 Task: Search one way flight ticket for 5 adults, 2 children, 1 infant in seat and 1 infant on lap in economy from Eau Claire: Chippewa Valley Regional Airport to Laramie: Laramie Regional Airport on 5-3-2023. Choice of flights is Frontier. Number of bags: 2 checked bags. Price is upto 40000. Outbound departure time preference is 19:30. Flight should be less emission only.
Action: Mouse moved to (353, 297)
Screenshot: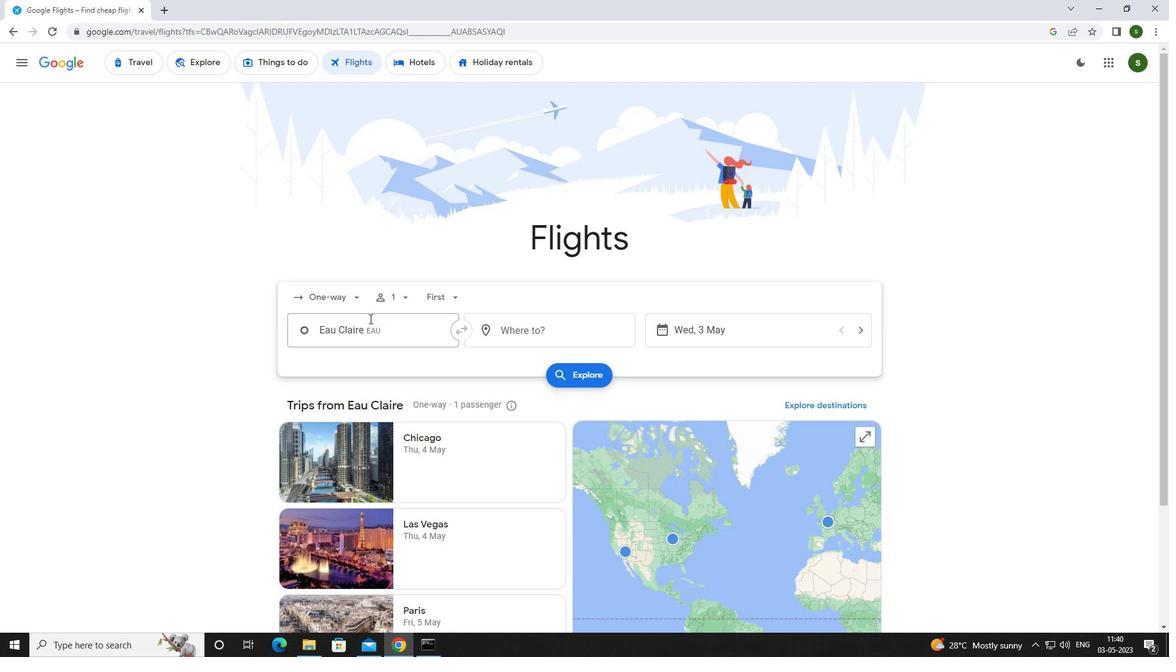 
Action: Mouse pressed left at (353, 297)
Screenshot: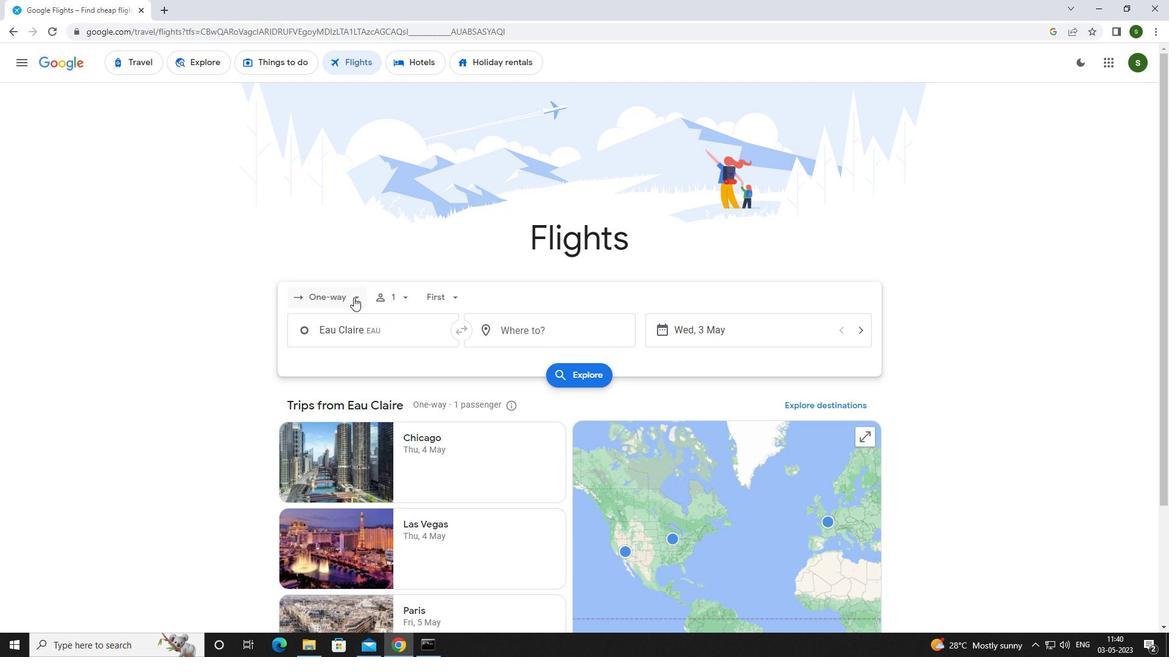 
Action: Mouse moved to (356, 350)
Screenshot: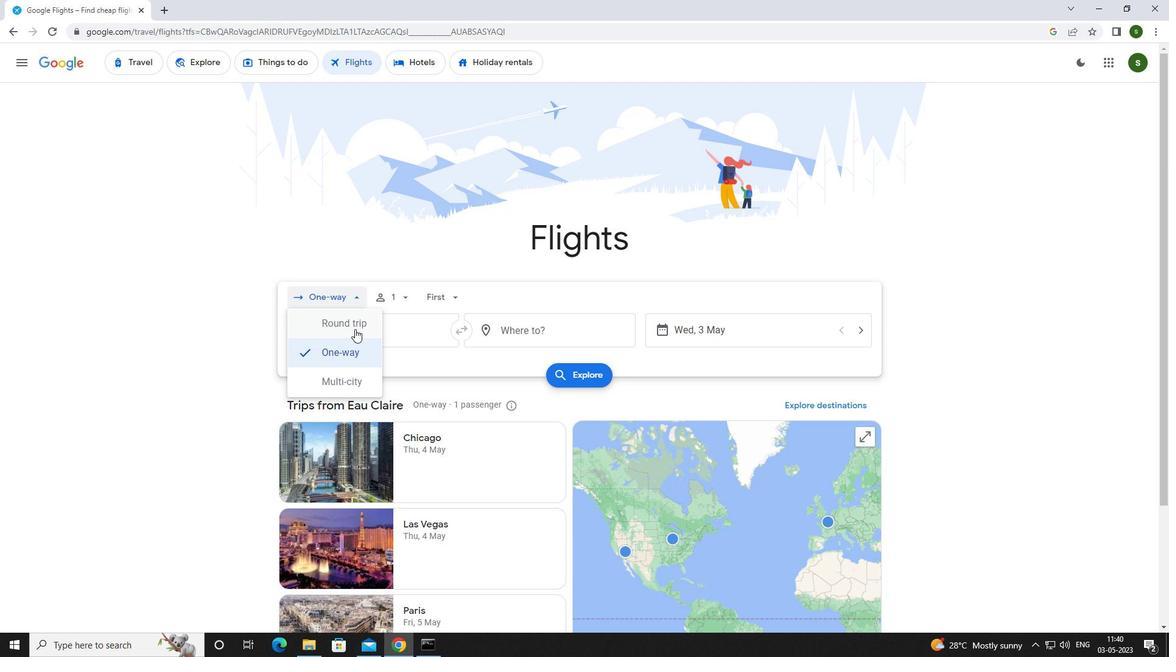 
Action: Mouse pressed left at (356, 350)
Screenshot: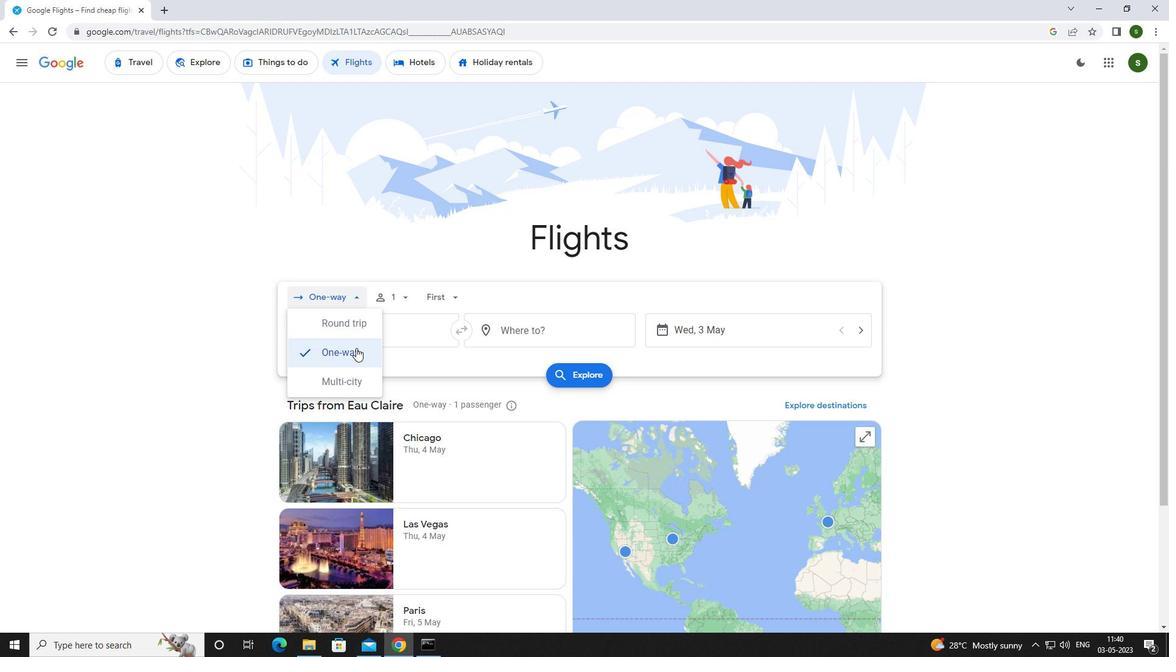 
Action: Mouse moved to (397, 297)
Screenshot: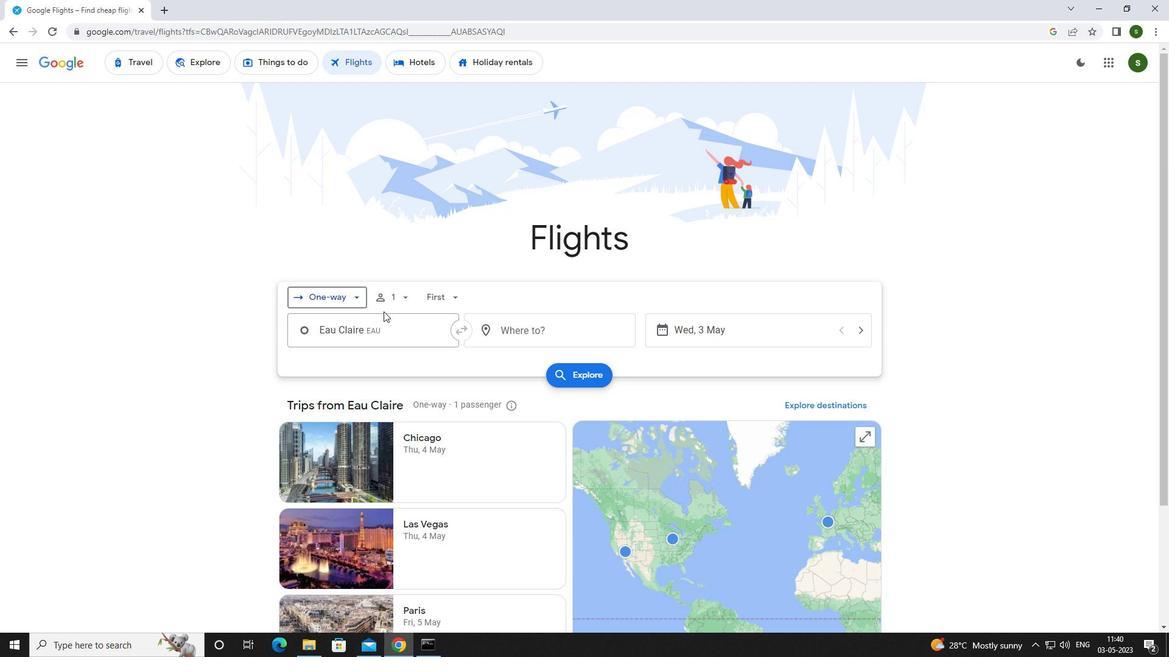 
Action: Mouse pressed left at (397, 297)
Screenshot: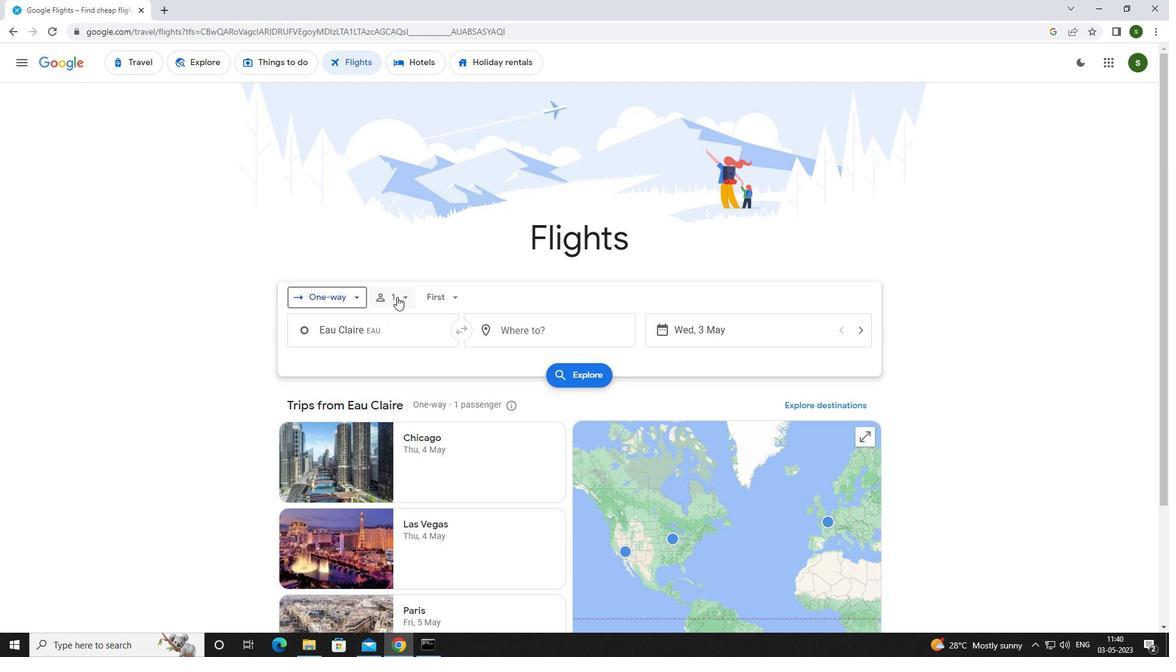 
Action: Mouse moved to (497, 327)
Screenshot: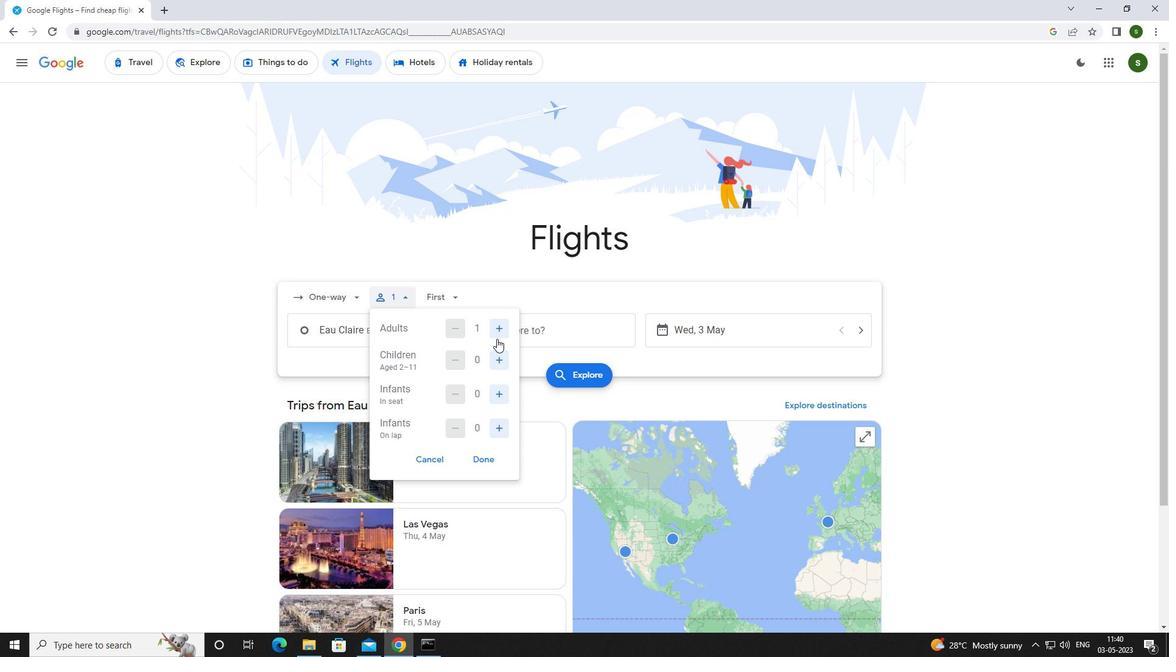 
Action: Mouse pressed left at (497, 327)
Screenshot: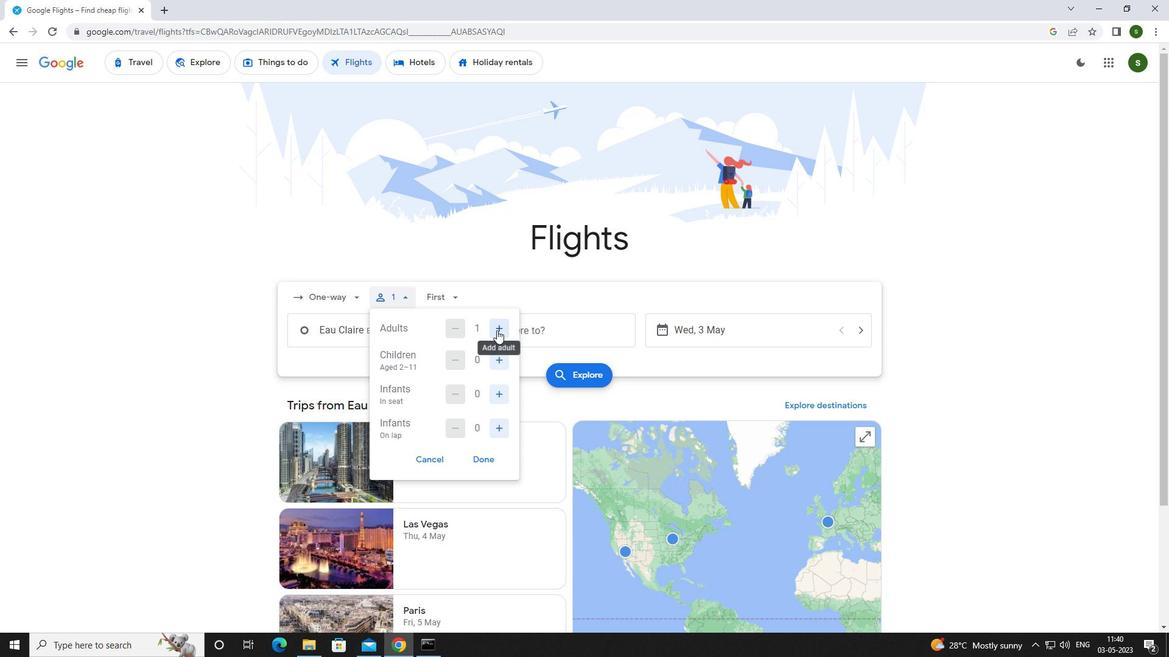 
Action: Mouse pressed left at (497, 327)
Screenshot: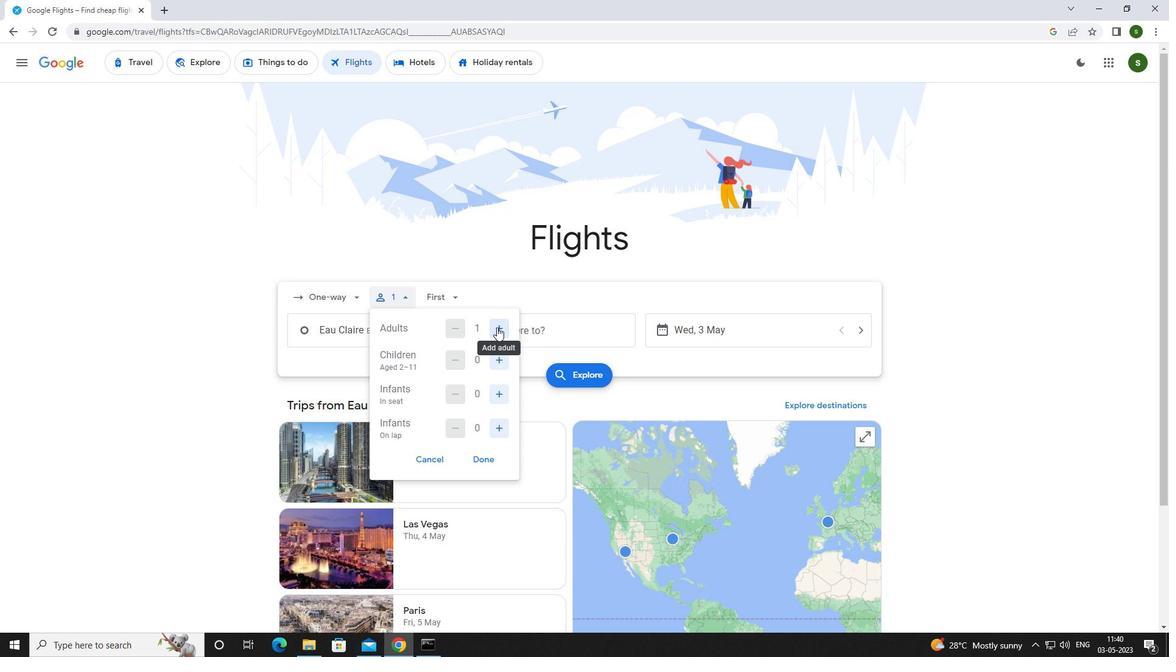 
Action: Mouse pressed left at (497, 327)
Screenshot: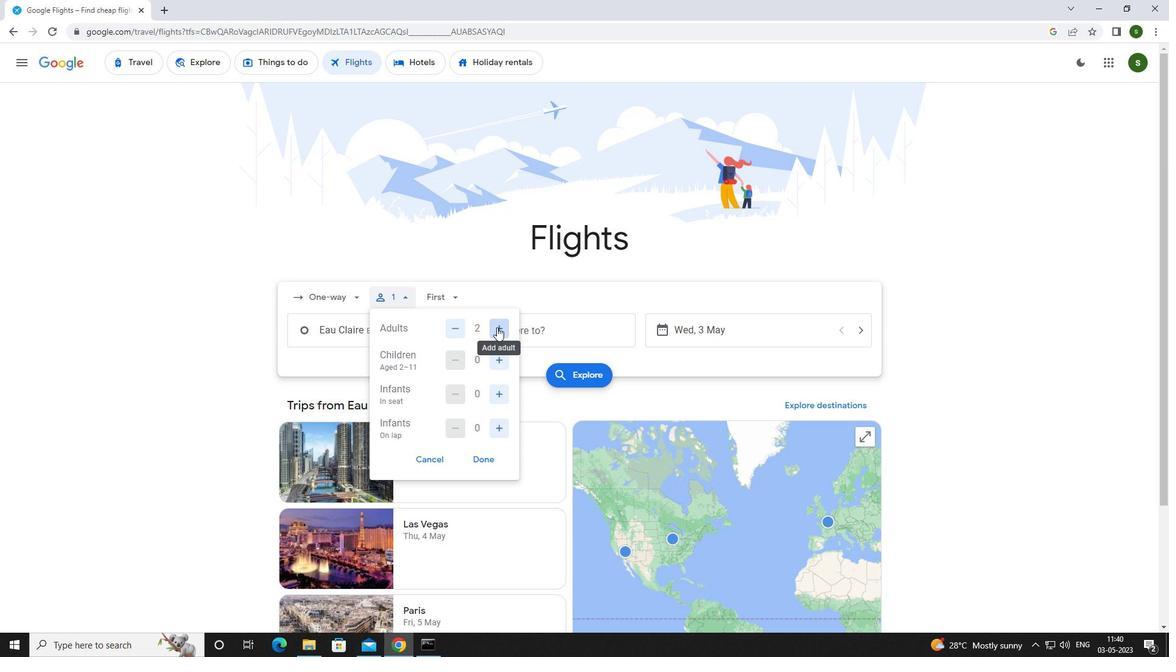 
Action: Mouse pressed left at (497, 327)
Screenshot: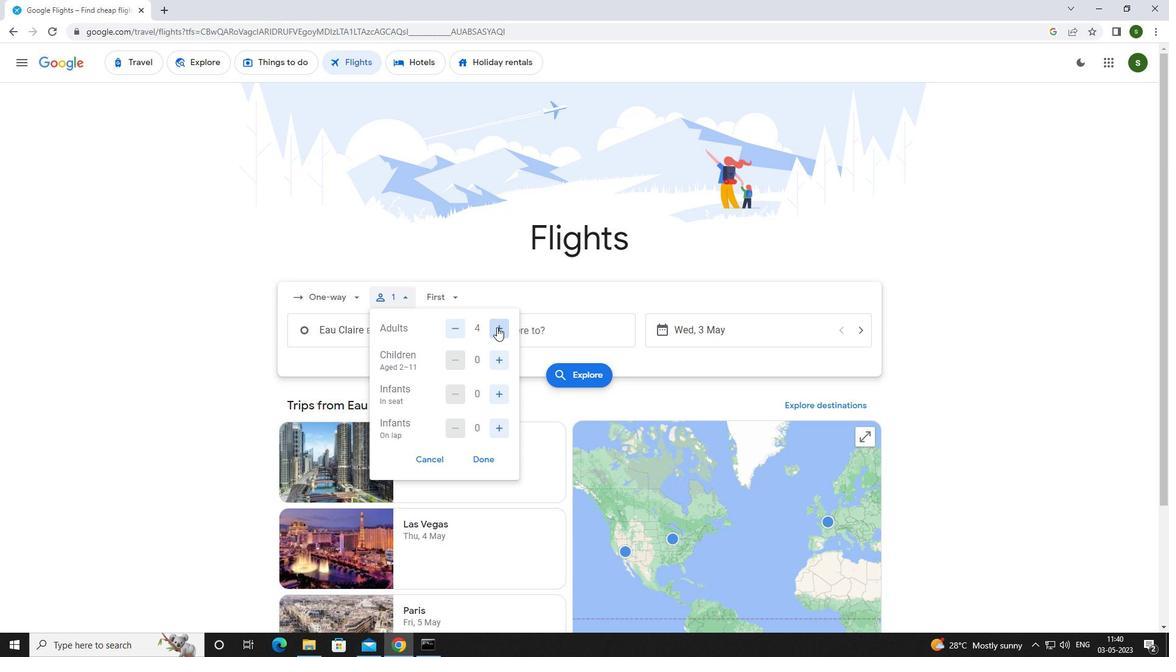 
Action: Mouse moved to (495, 352)
Screenshot: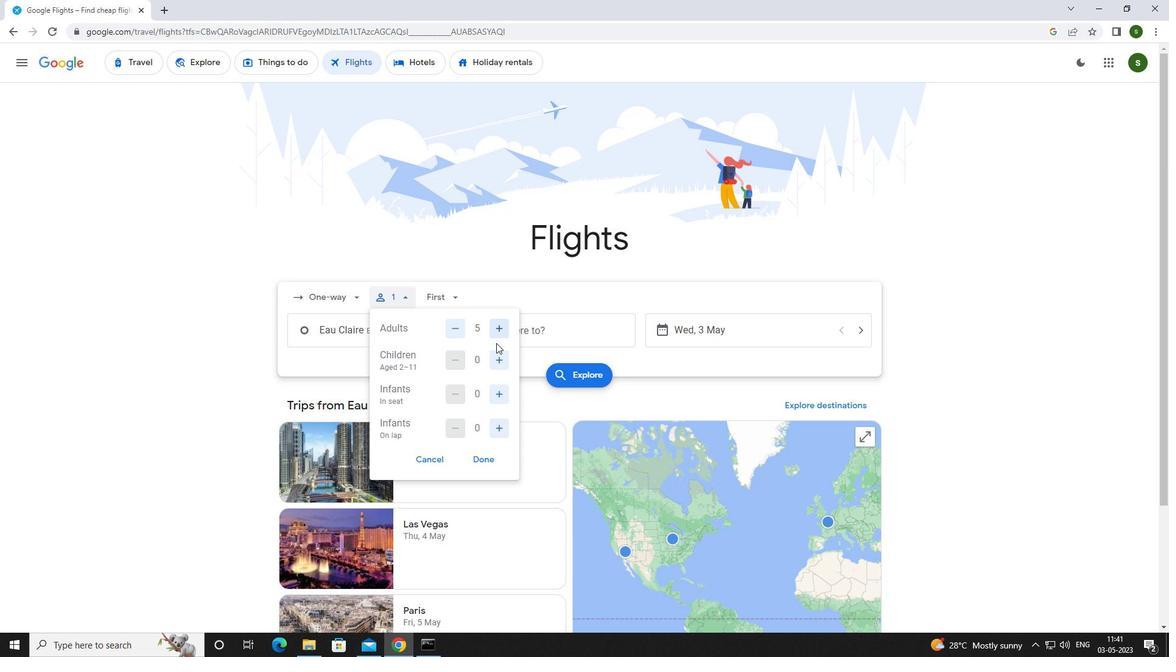 
Action: Mouse pressed left at (495, 352)
Screenshot: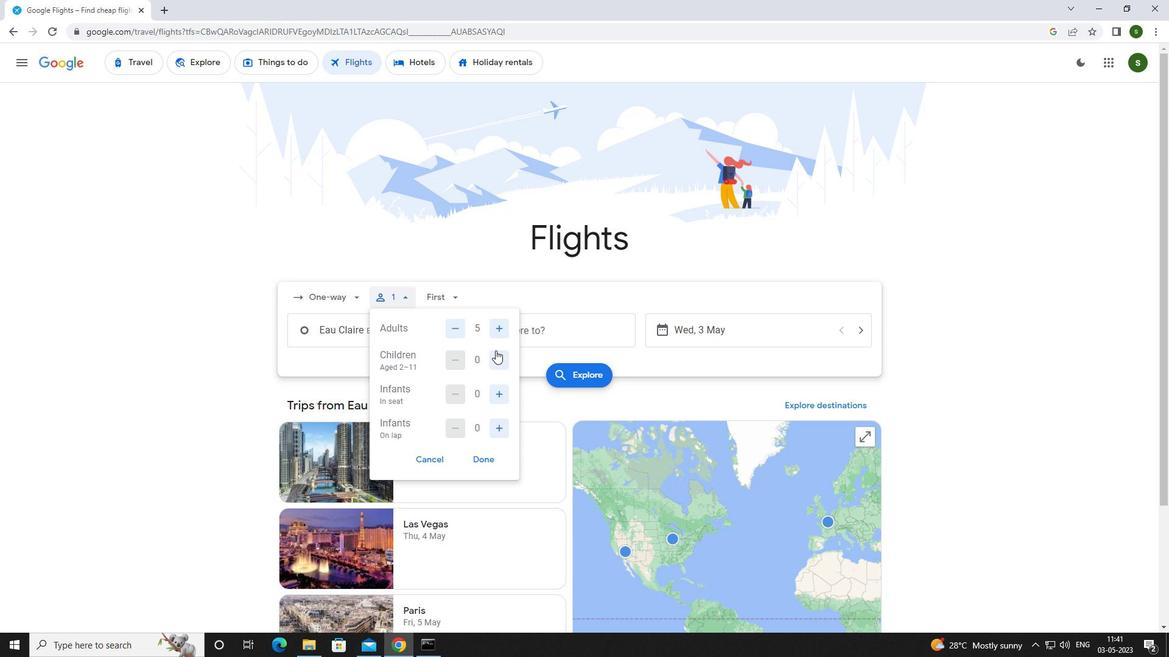 
Action: Mouse pressed left at (495, 352)
Screenshot: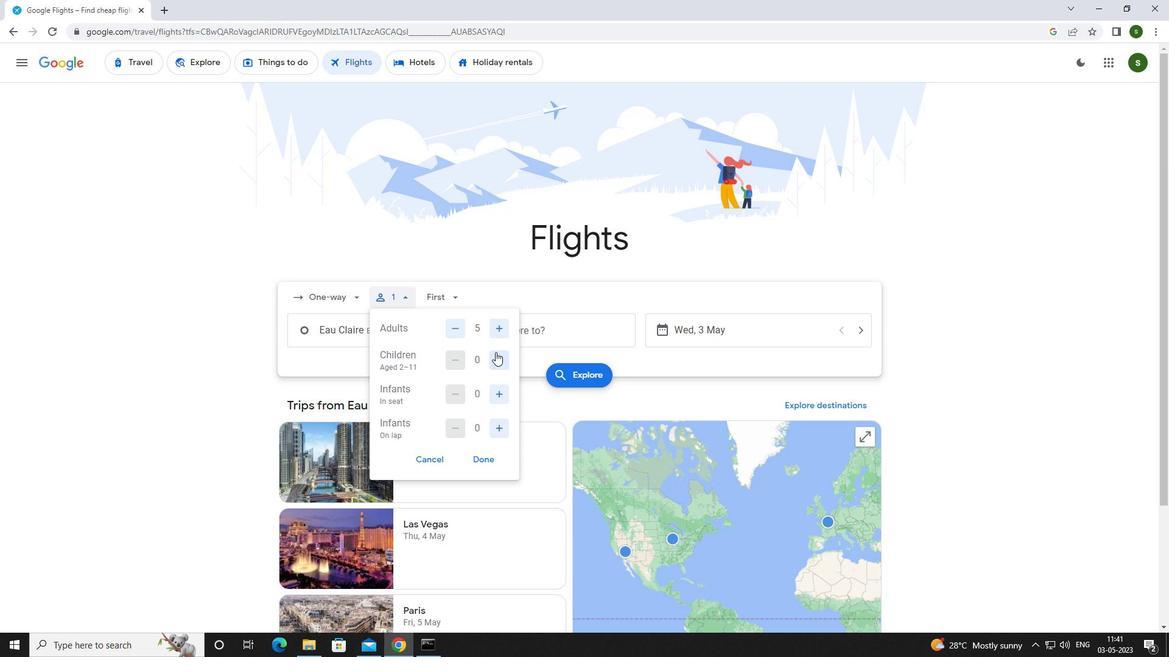 
Action: Mouse moved to (499, 388)
Screenshot: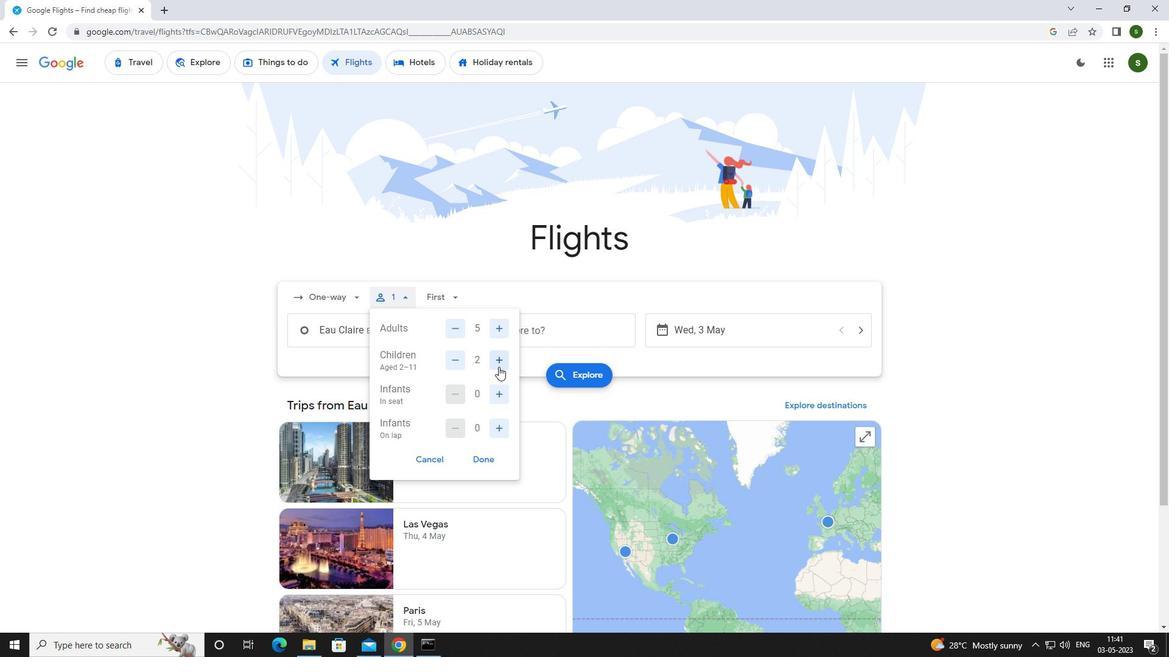 
Action: Mouse pressed left at (499, 388)
Screenshot: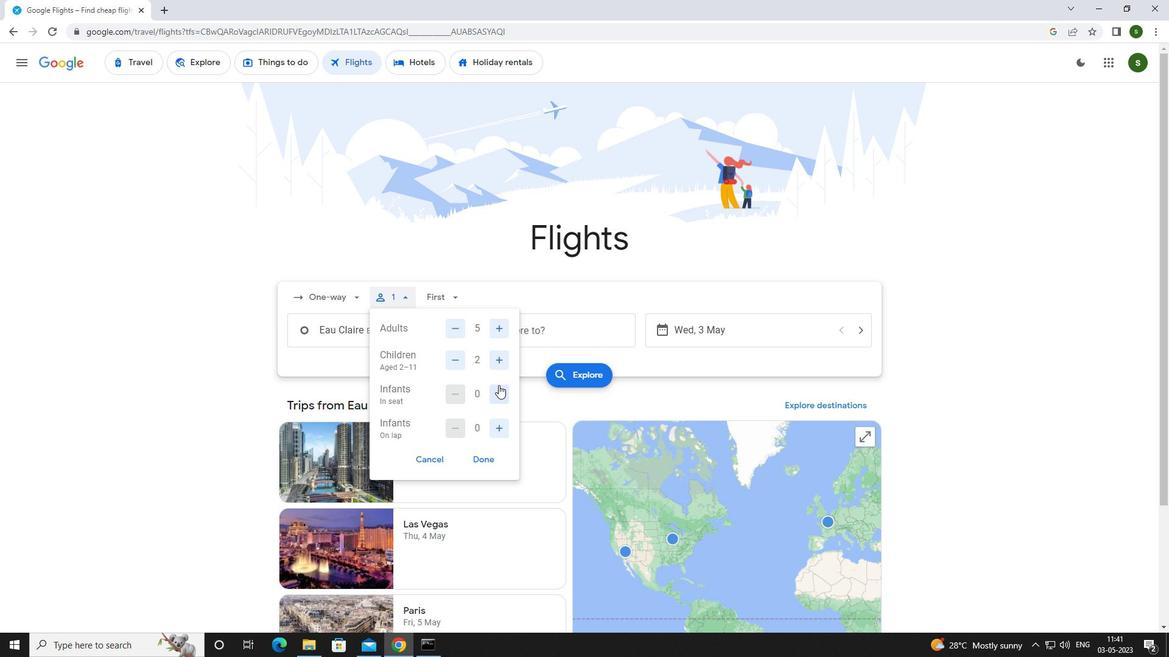 
Action: Mouse moved to (497, 427)
Screenshot: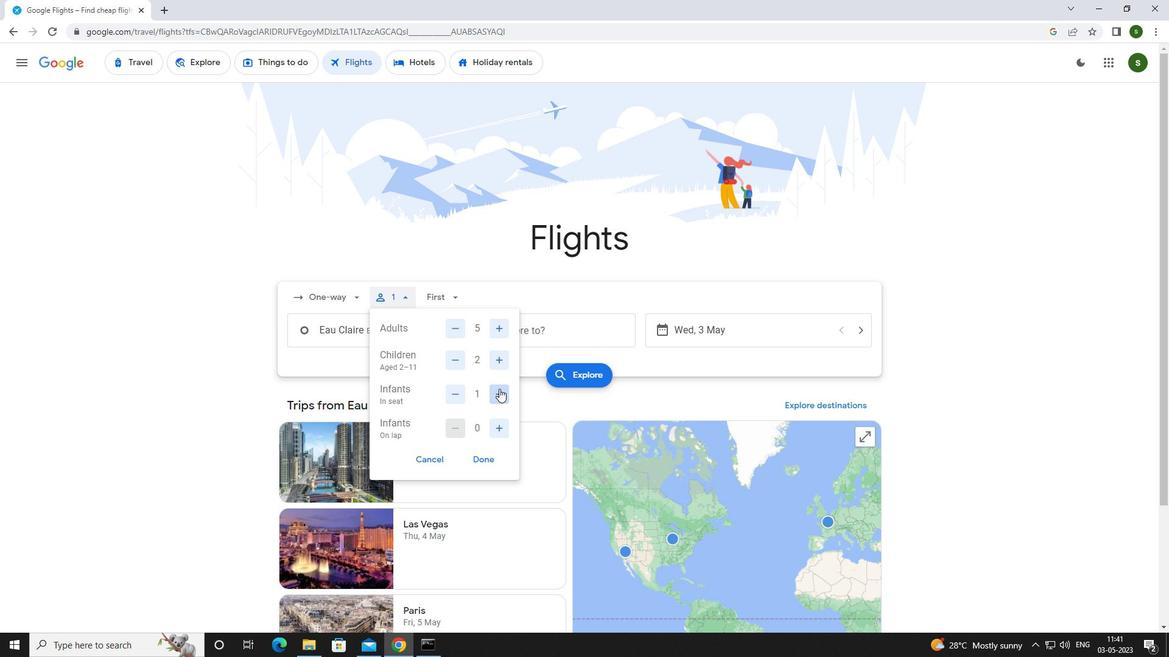 
Action: Mouse pressed left at (497, 427)
Screenshot: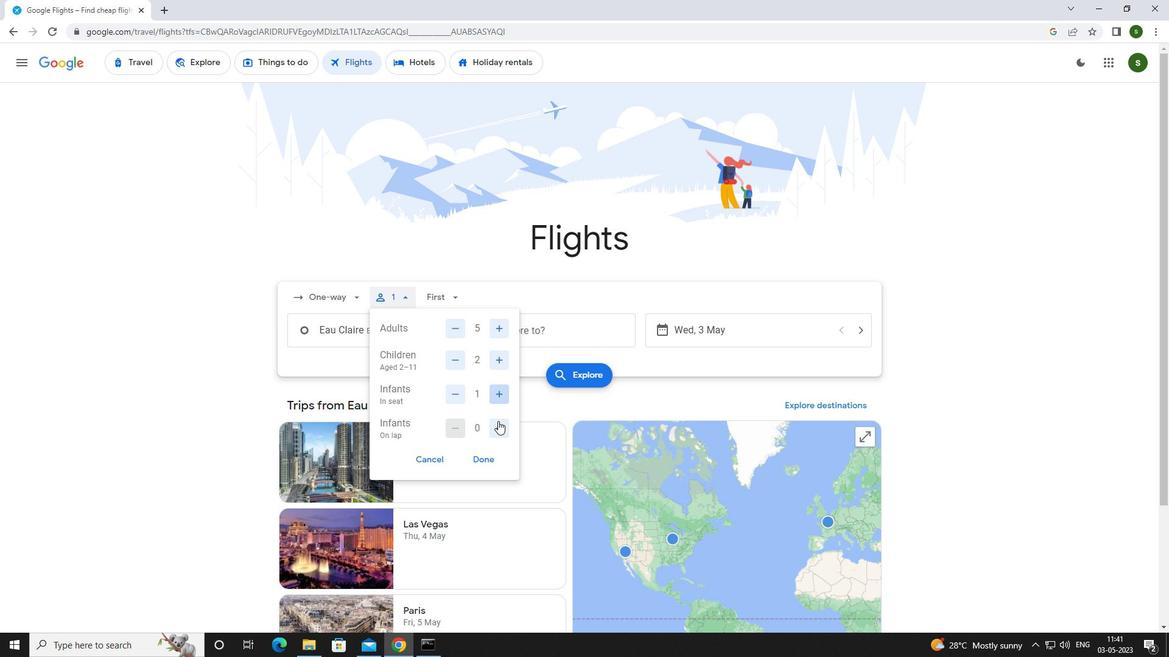 
Action: Mouse moved to (454, 298)
Screenshot: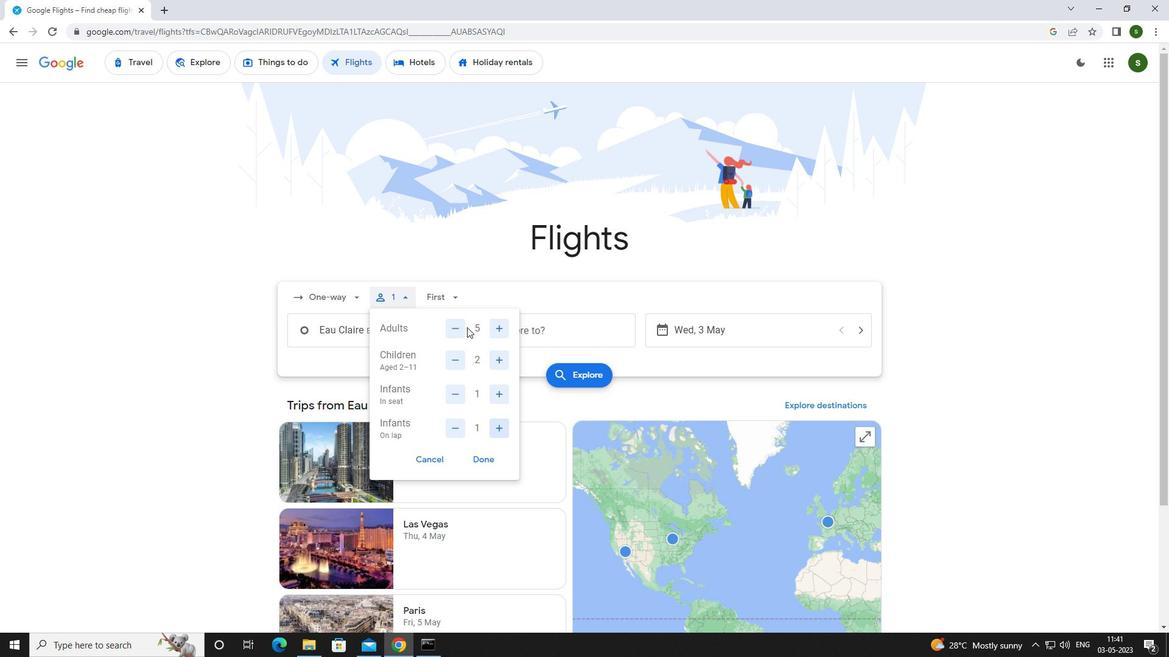 
Action: Mouse pressed left at (454, 298)
Screenshot: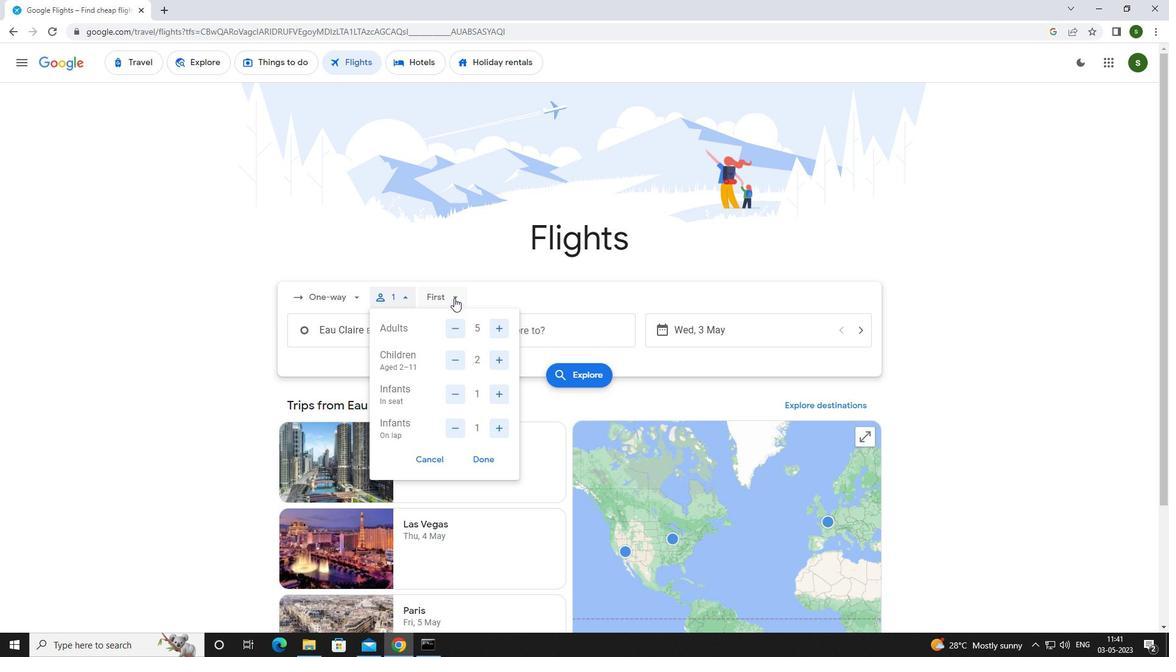 
Action: Mouse moved to (464, 335)
Screenshot: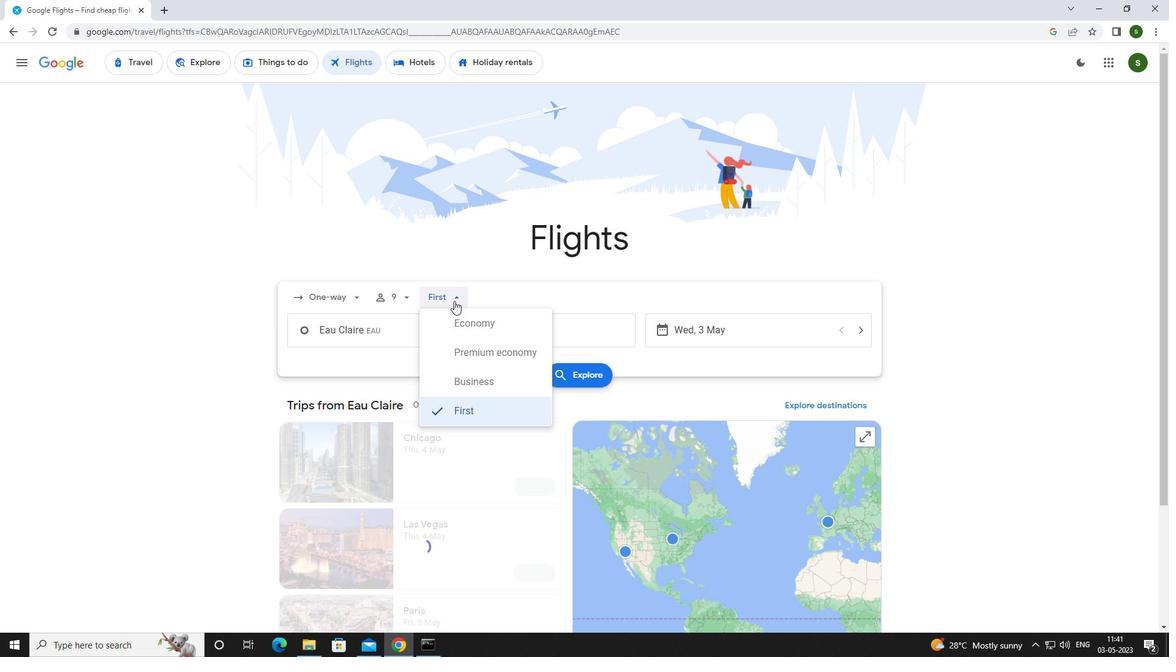
Action: Mouse pressed left at (464, 335)
Screenshot: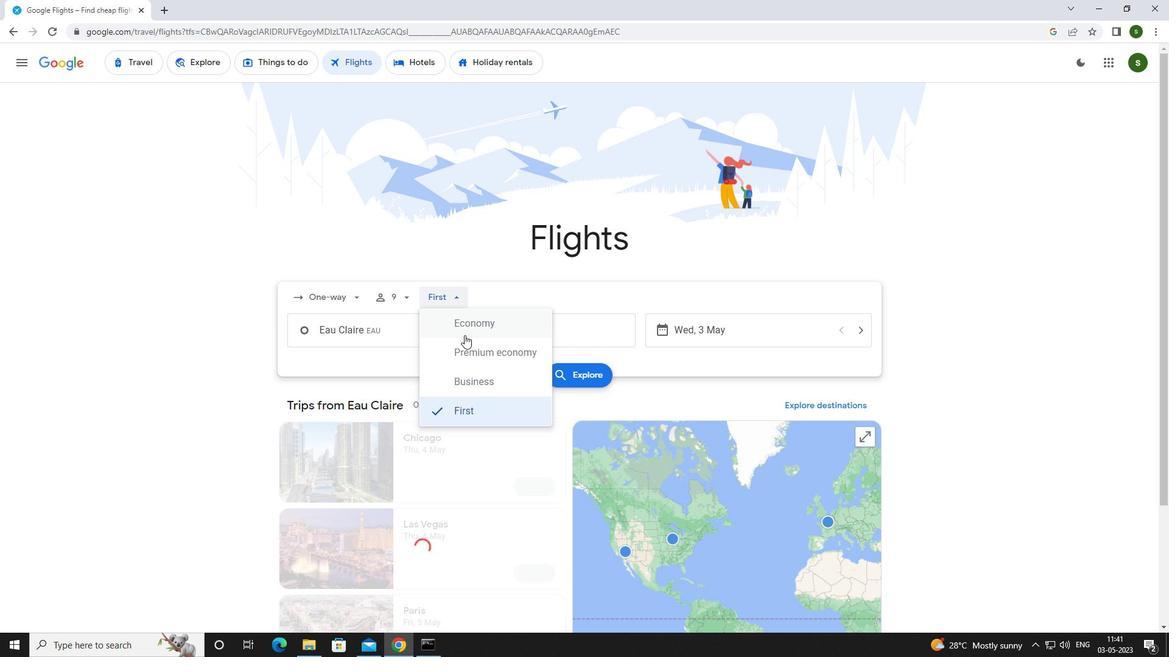 
Action: Mouse moved to (399, 333)
Screenshot: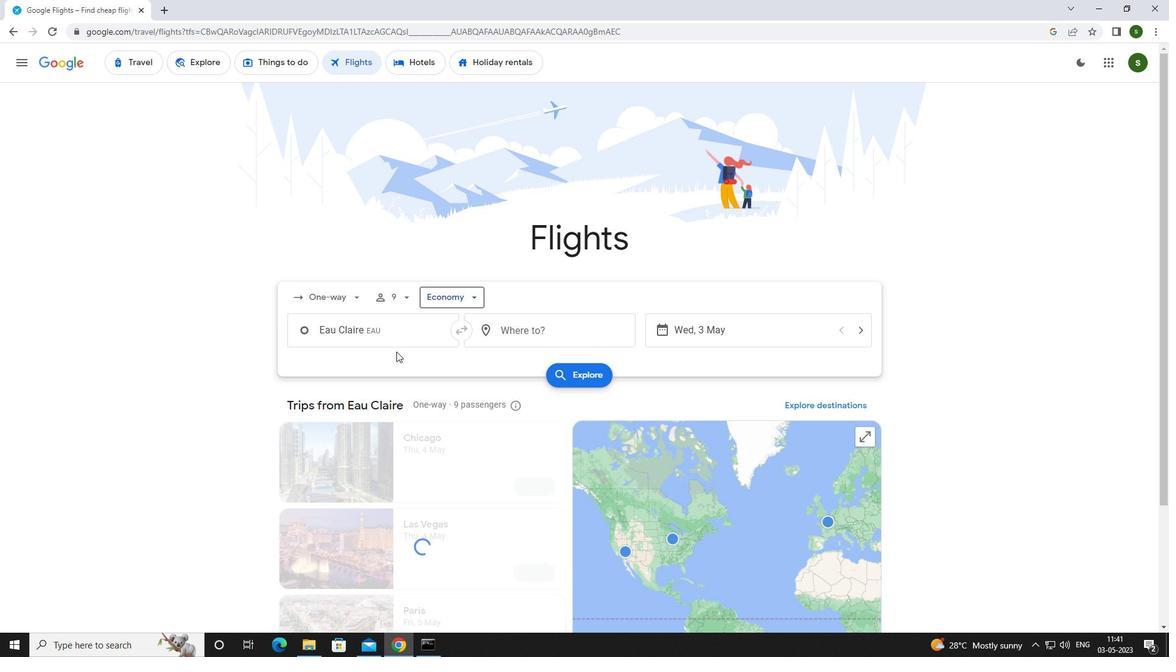 
Action: Mouse pressed left at (399, 333)
Screenshot: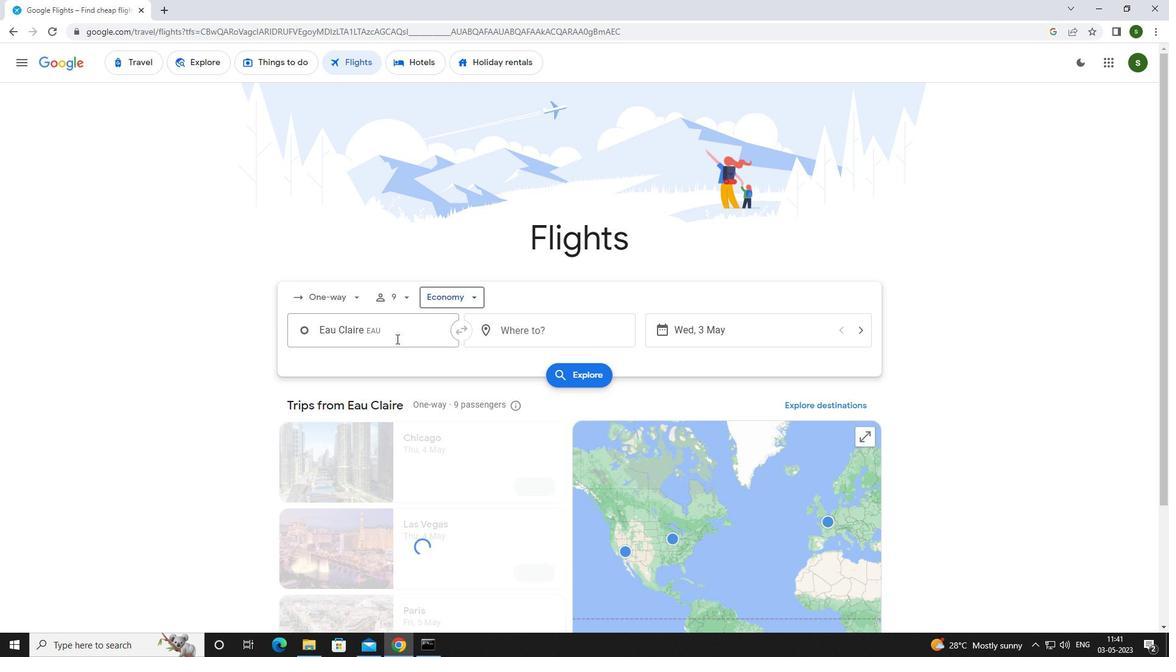 
Action: Key pressed <Key.caps_lock>c<Key.caps_lock>hippewa<Key.space>
Screenshot: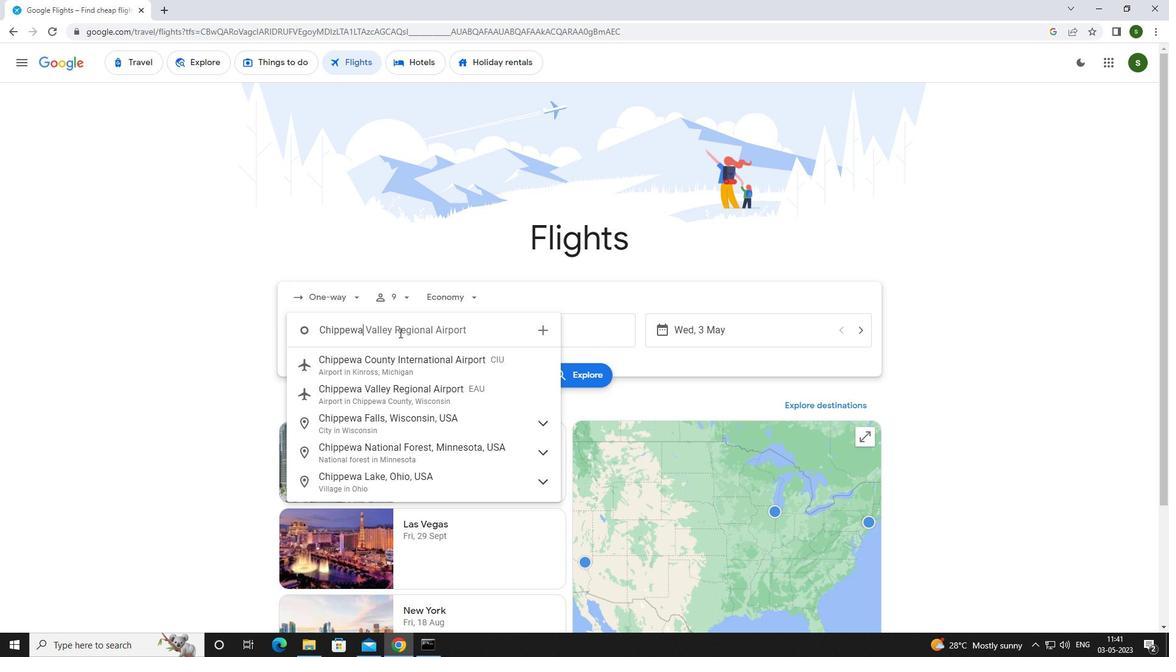 
Action: Mouse moved to (414, 393)
Screenshot: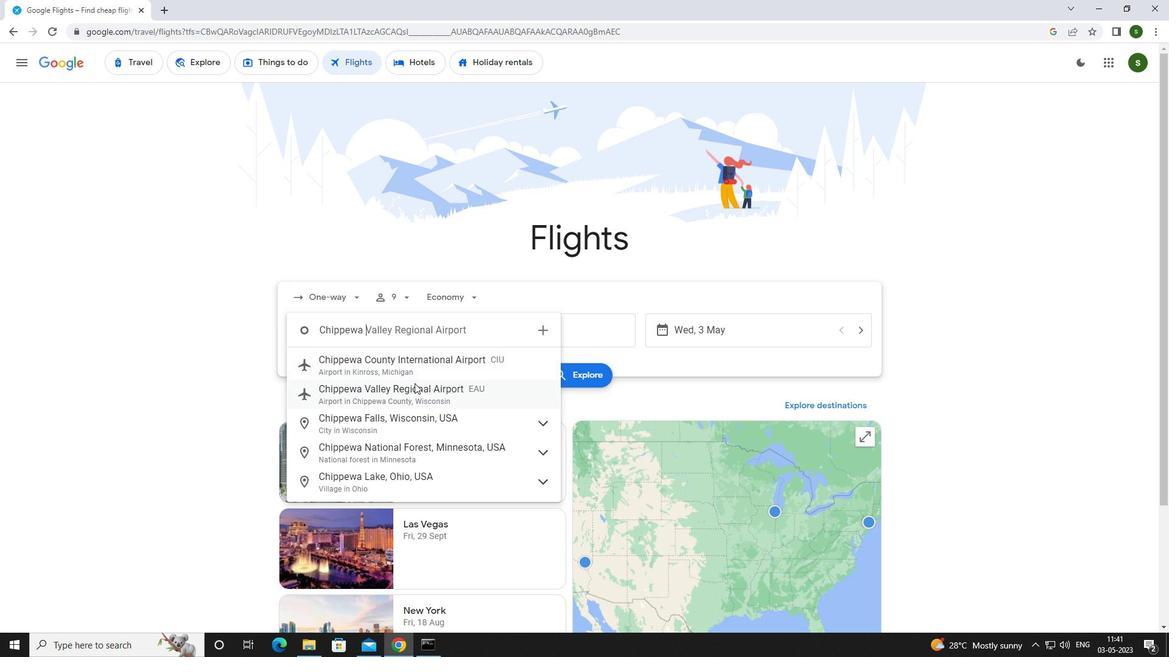 
Action: Mouse pressed left at (414, 393)
Screenshot: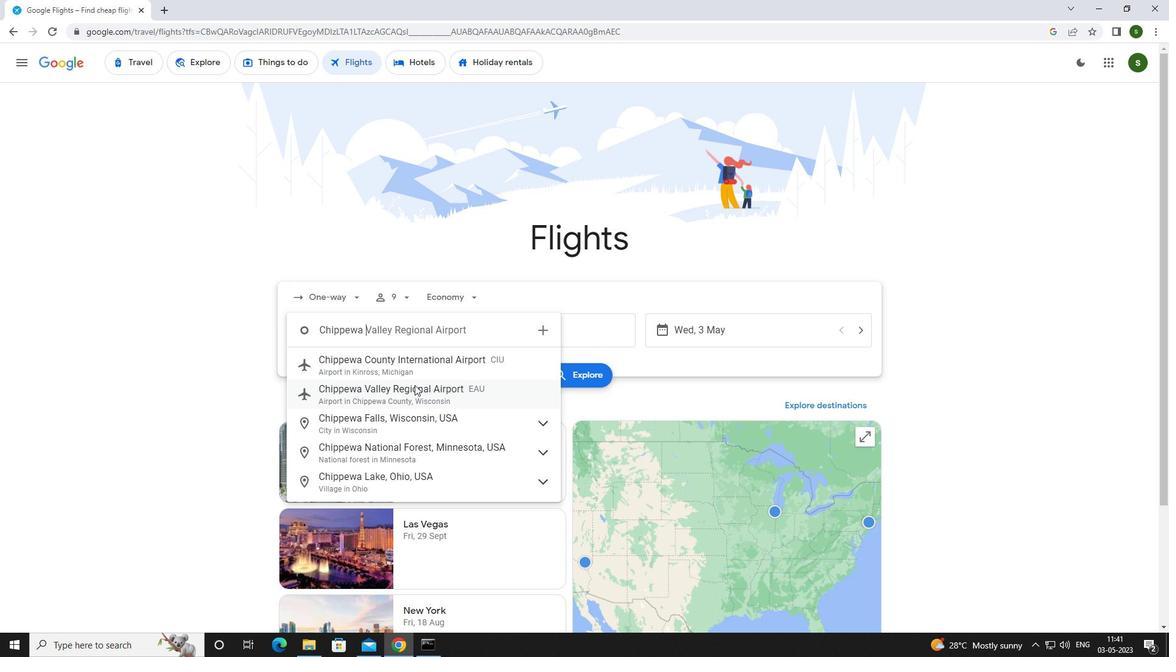 
Action: Mouse moved to (541, 337)
Screenshot: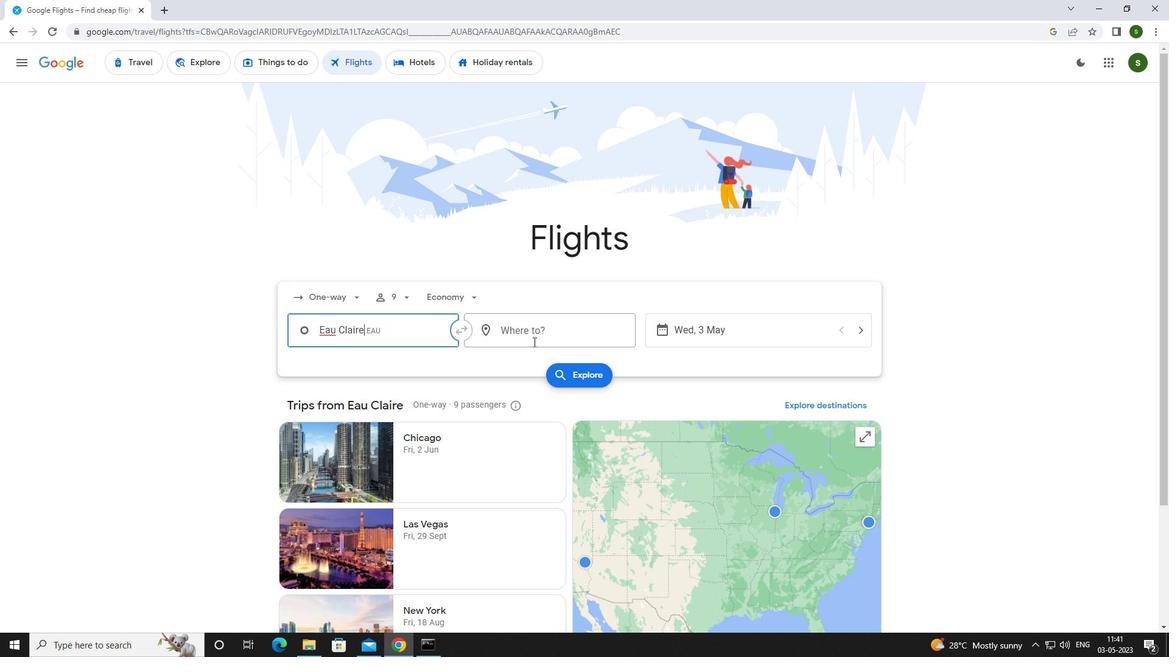 
Action: Mouse pressed left at (541, 337)
Screenshot: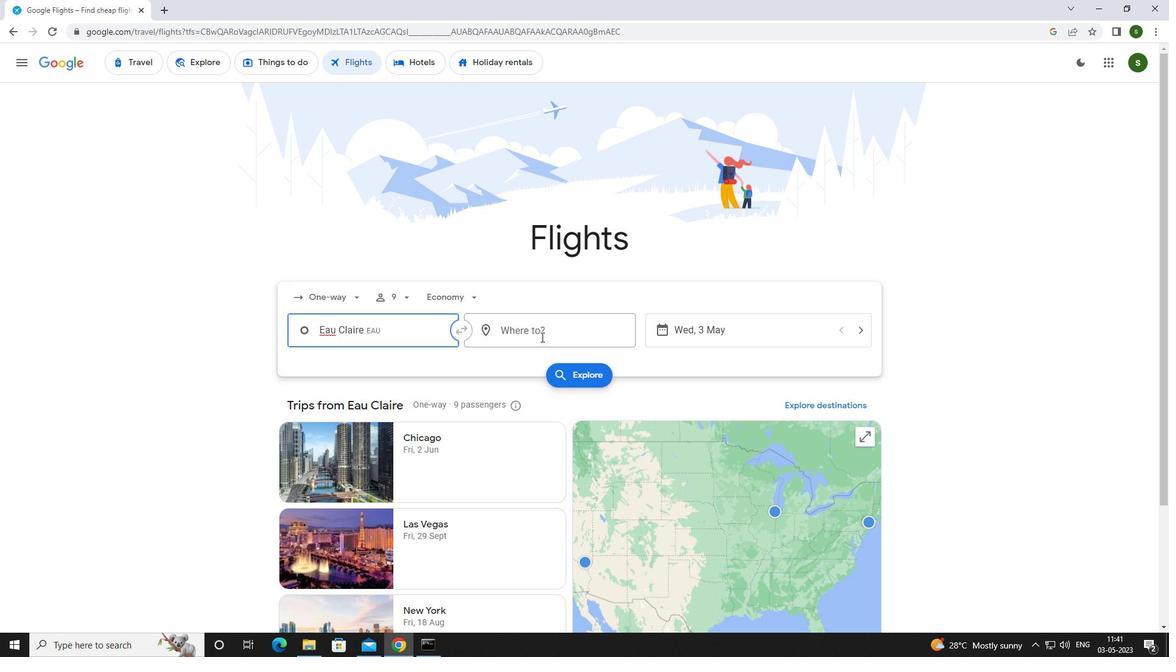 
Action: Key pressed <Key.caps_lock>l<Key.caps_lock>aramie
Screenshot: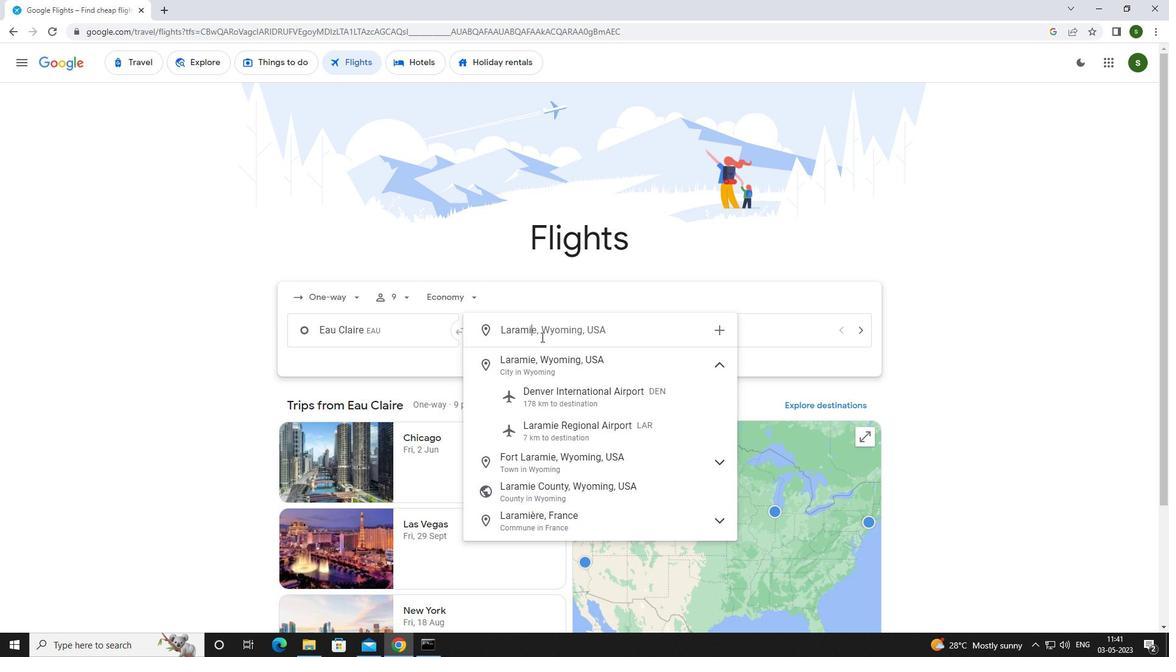 
Action: Mouse moved to (573, 434)
Screenshot: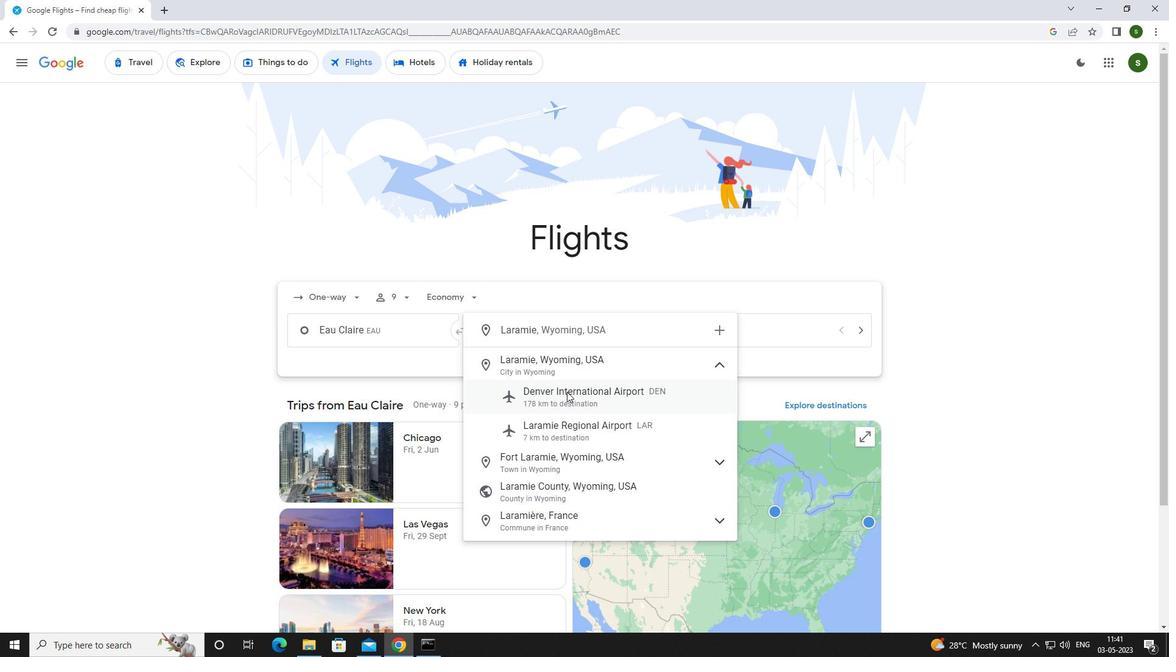 
Action: Mouse pressed left at (573, 434)
Screenshot: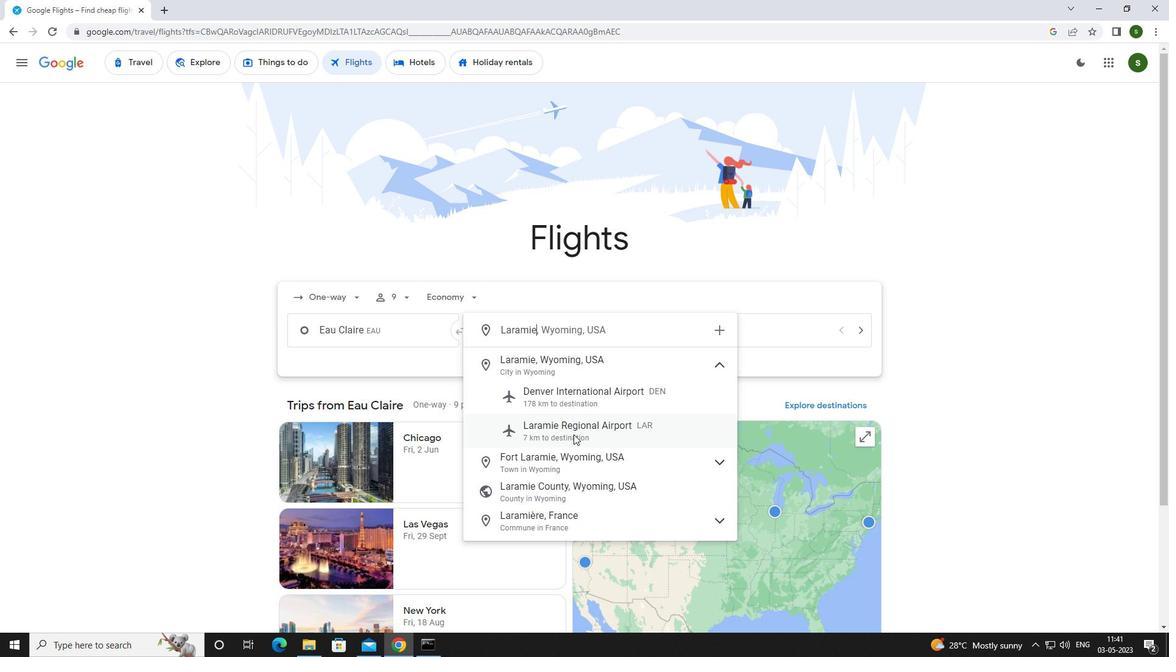 
Action: Mouse moved to (760, 336)
Screenshot: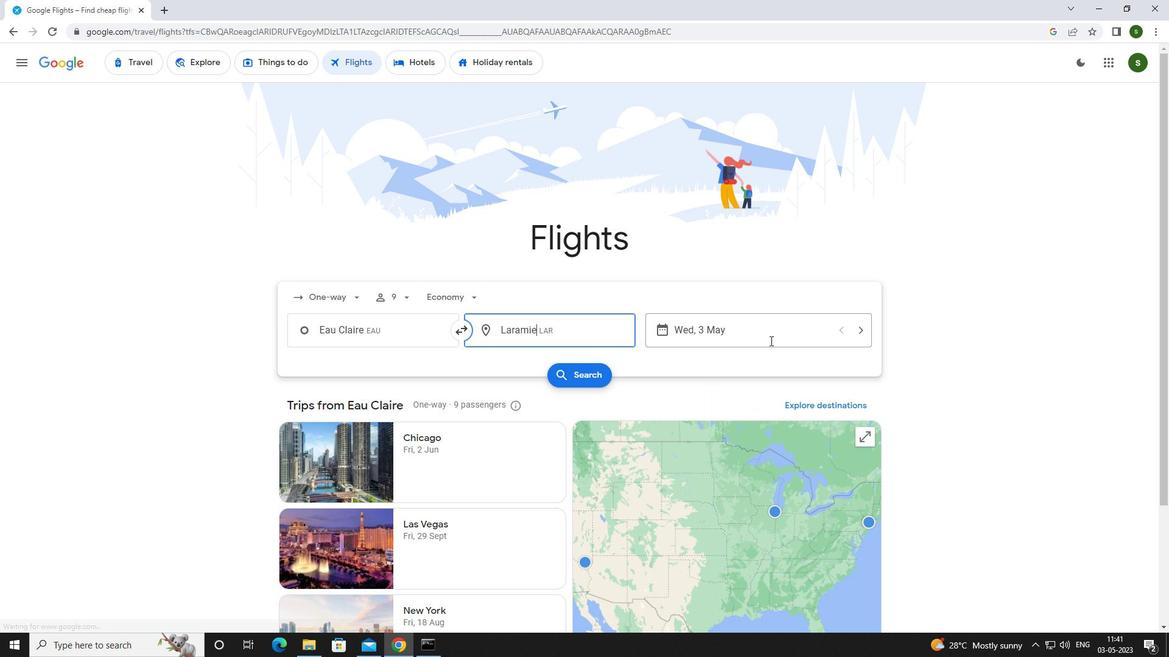 
Action: Mouse pressed left at (760, 336)
Screenshot: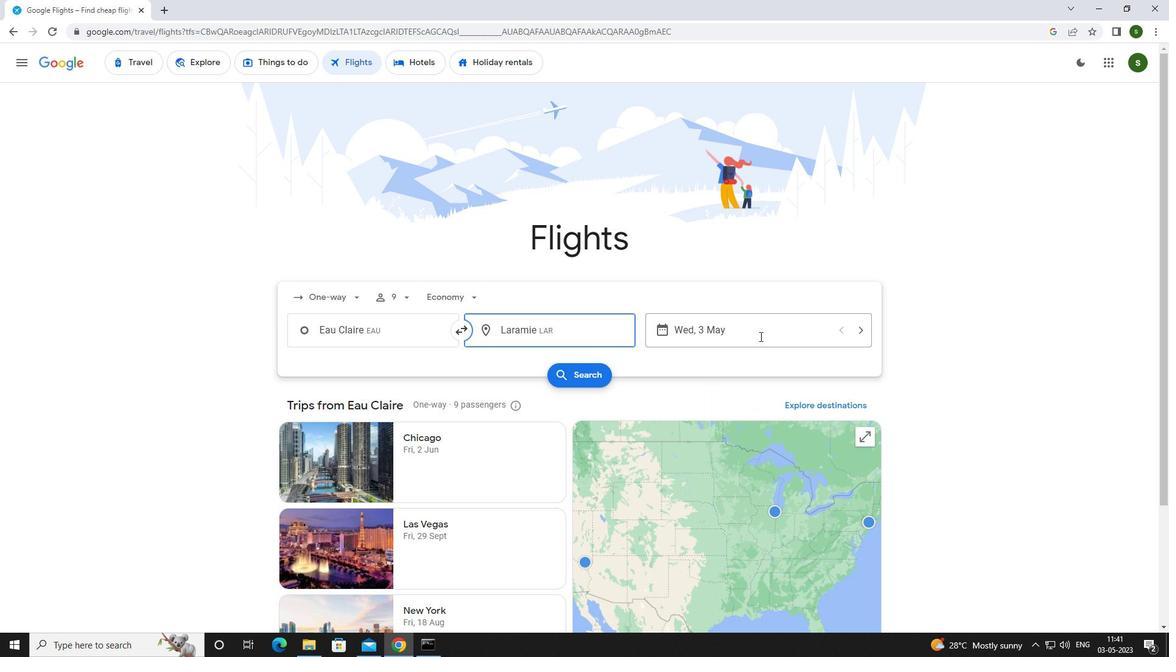 
Action: Mouse moved to (533, 411)
Screenshot: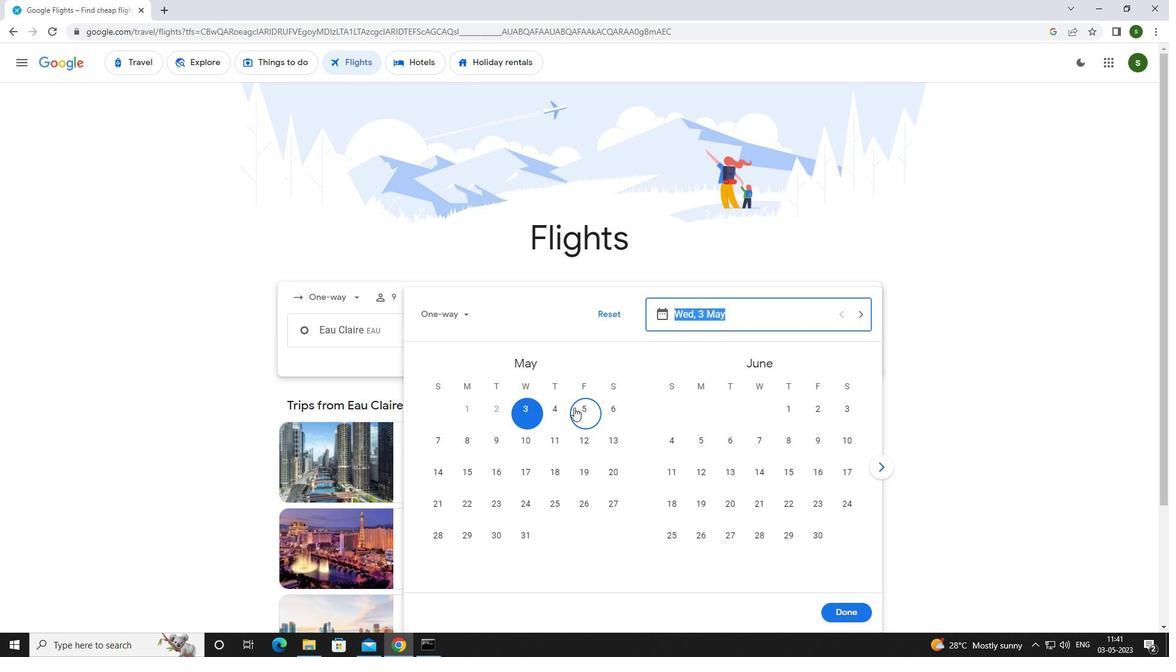 
Action: Mouse pressed left at (533, 411)
Screenshot: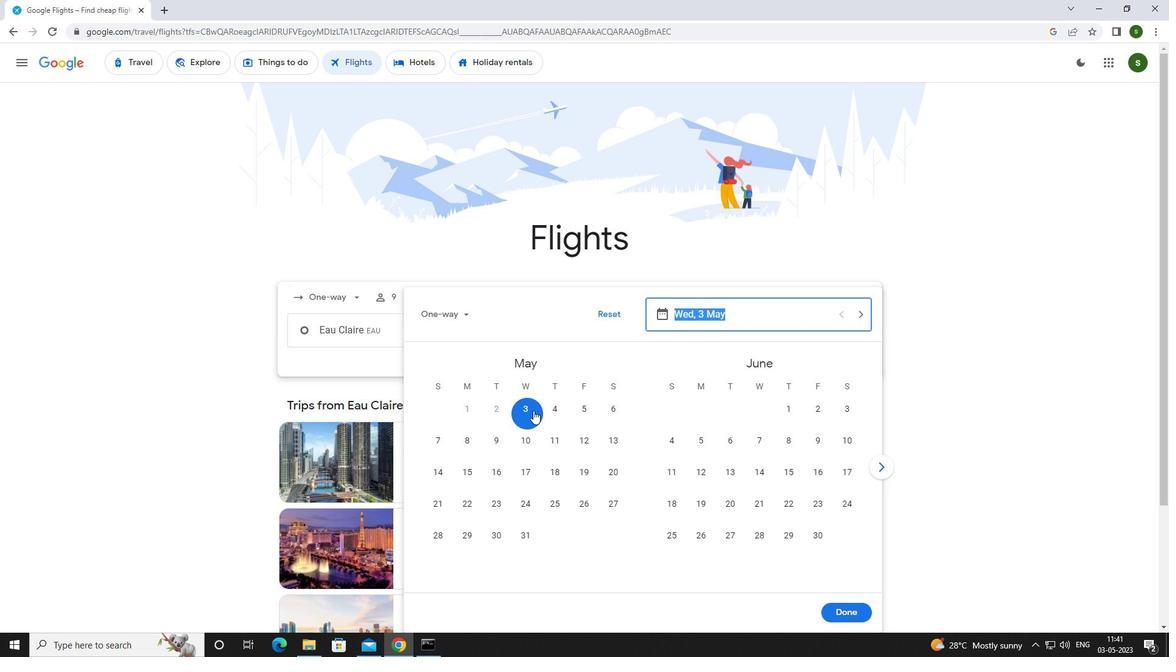 
Action: Mouse moved to (838, 604)
Screenshot: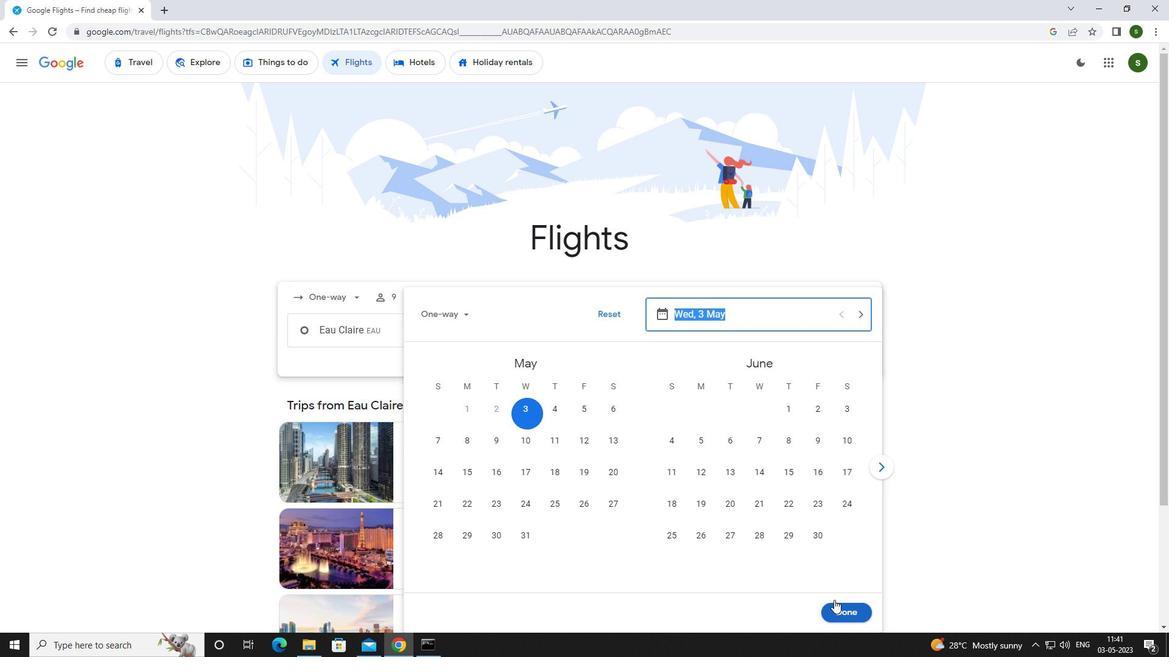 
Action: Mouse pressed left at (838, 604)
Screenshot: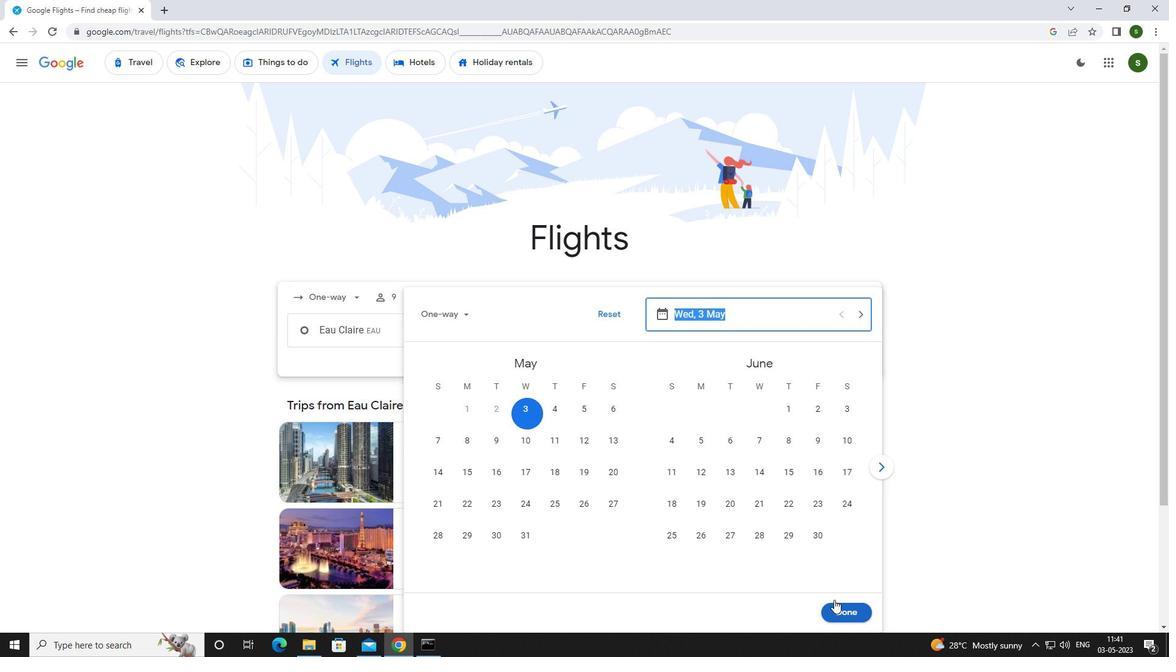 
Action: Mouse moved to (591, 373)
Screenshot: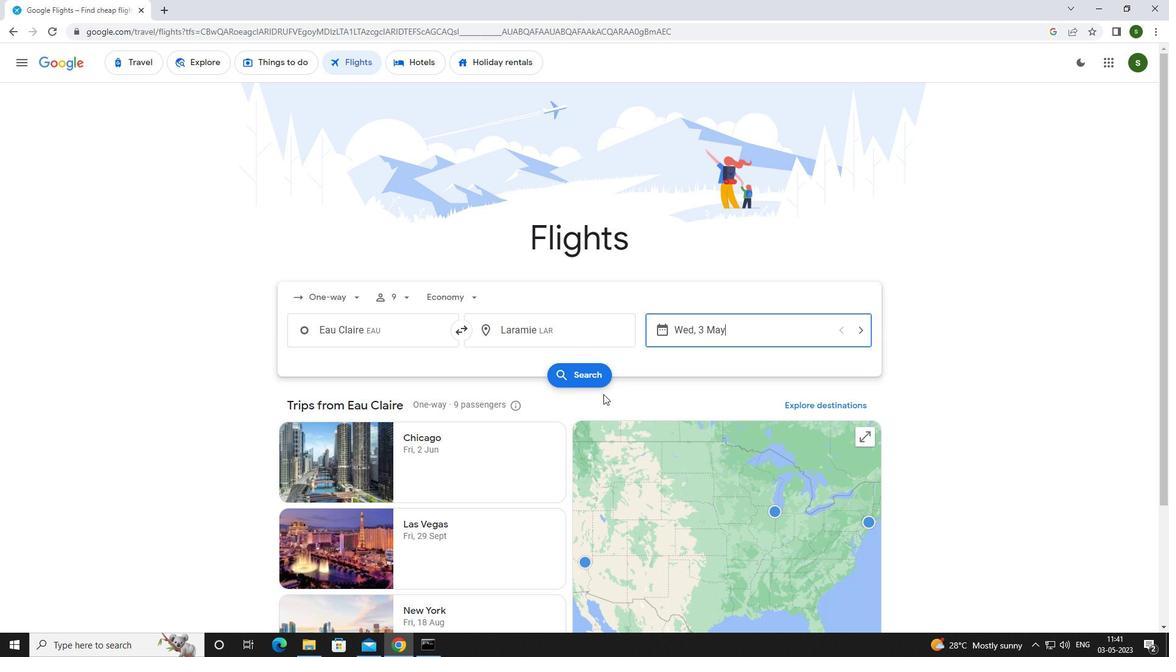 
Action: Mouse pressed left at (591, 373)
Screenshot: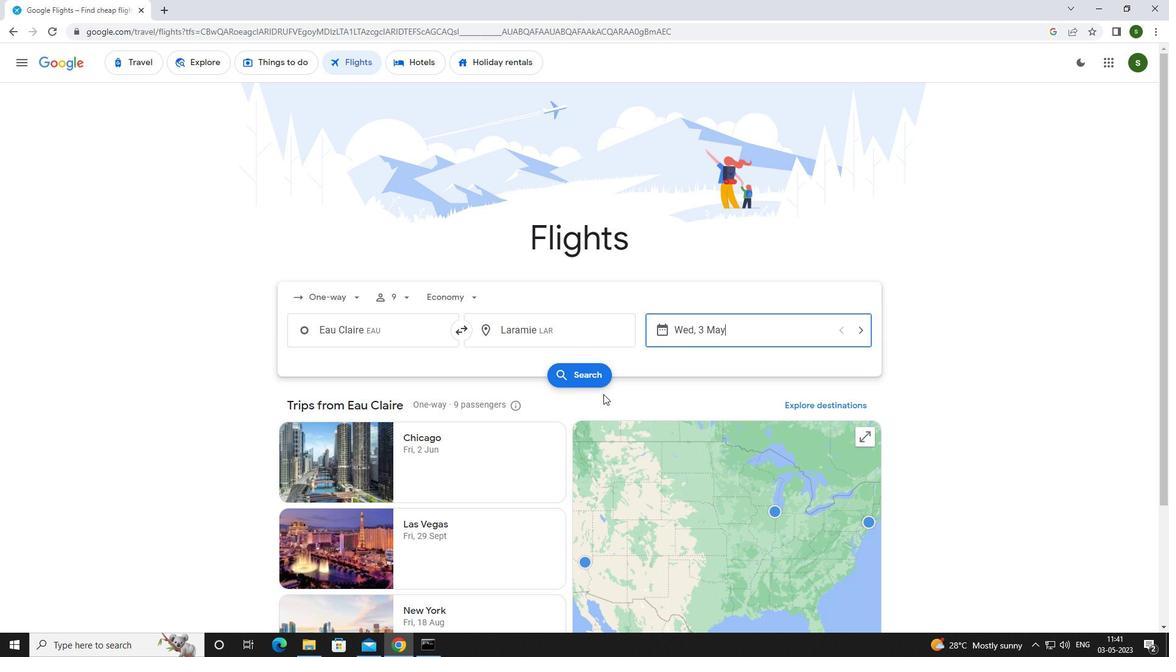 
Action: Mouse moved to (303, 176)
Screenshot: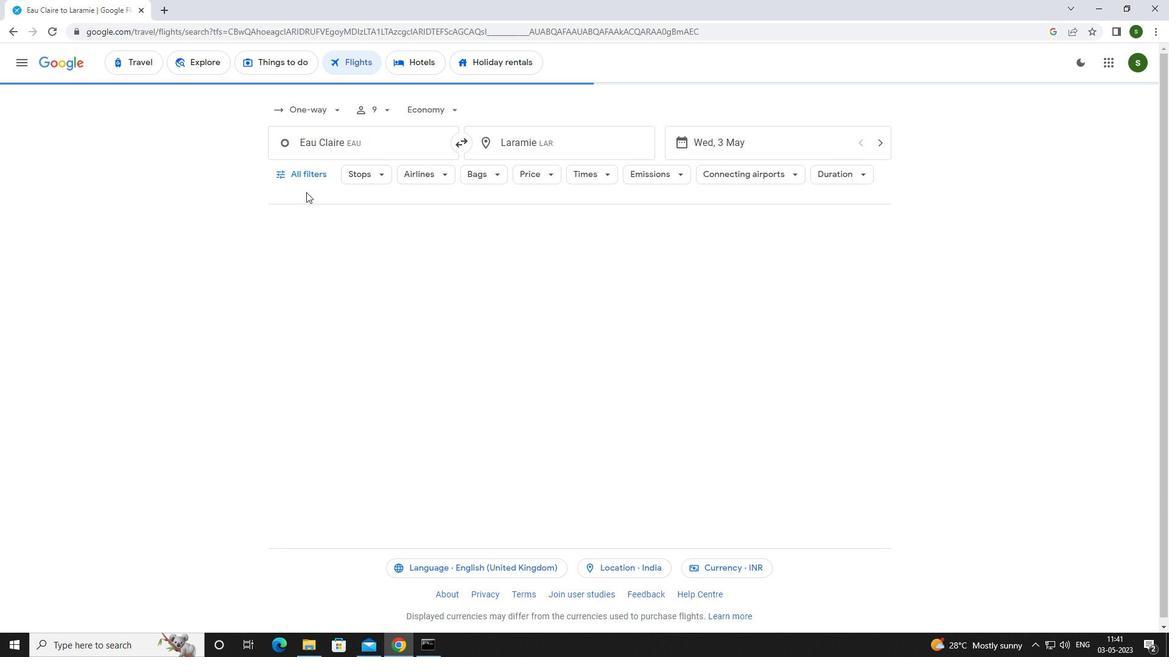 
Action: Mouse pressed left at (303, 176)
Screenshot: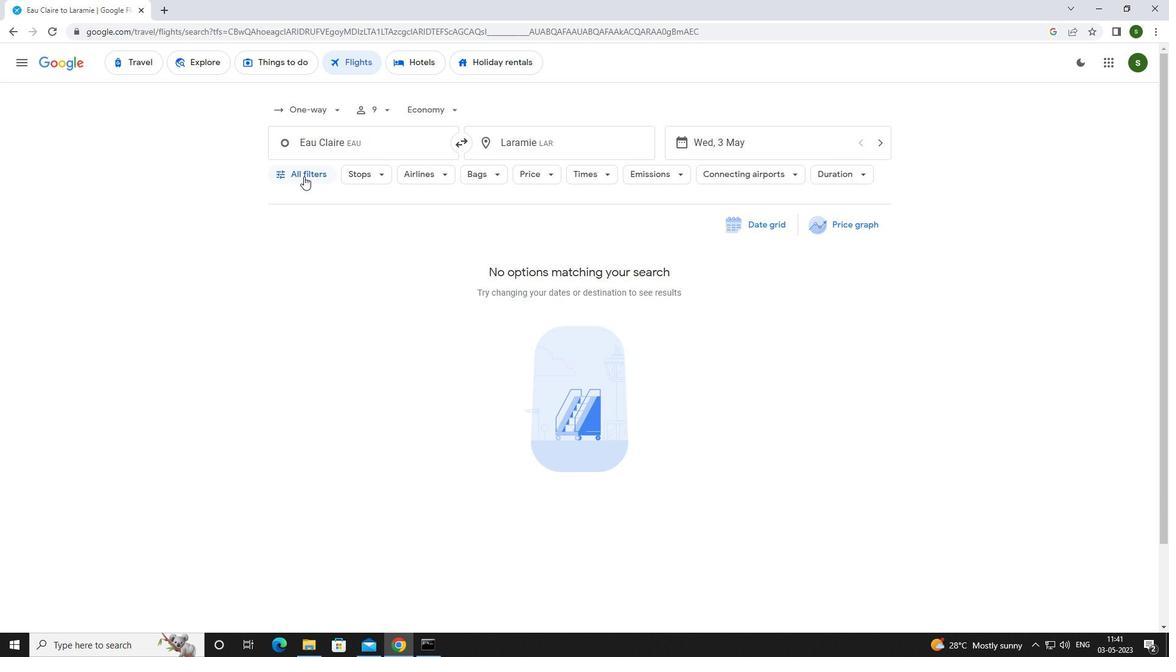 
Action: Mouse moved to (452, 434)
Screenshot: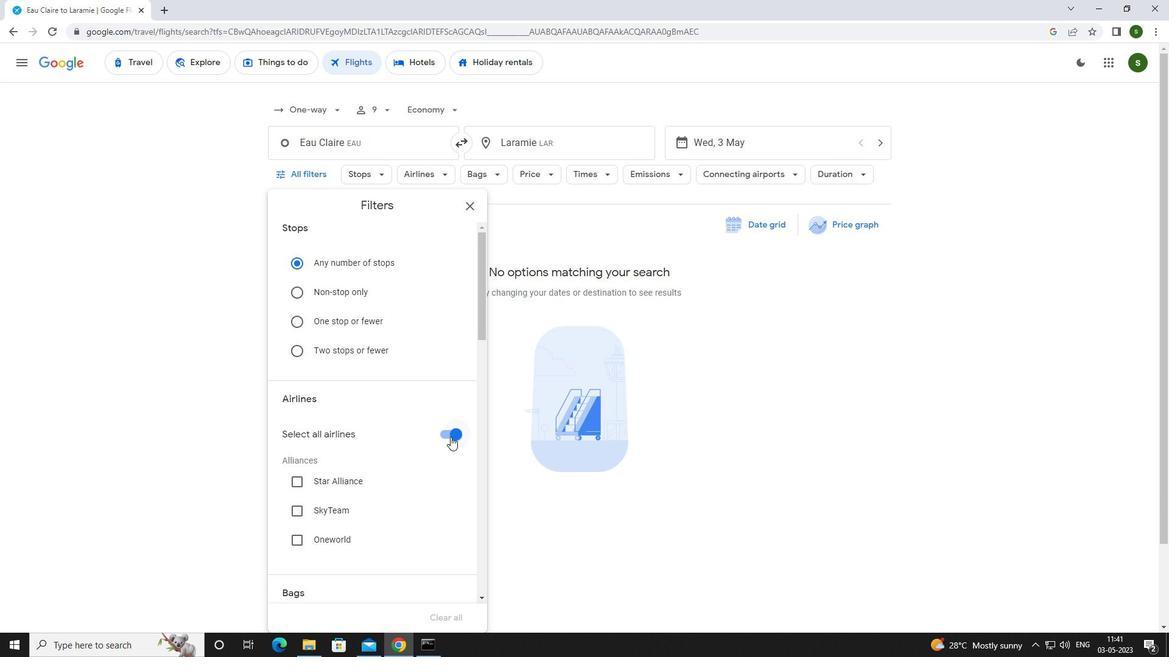 
Action: Mouse pressed left at (452, 434)
Screenshot: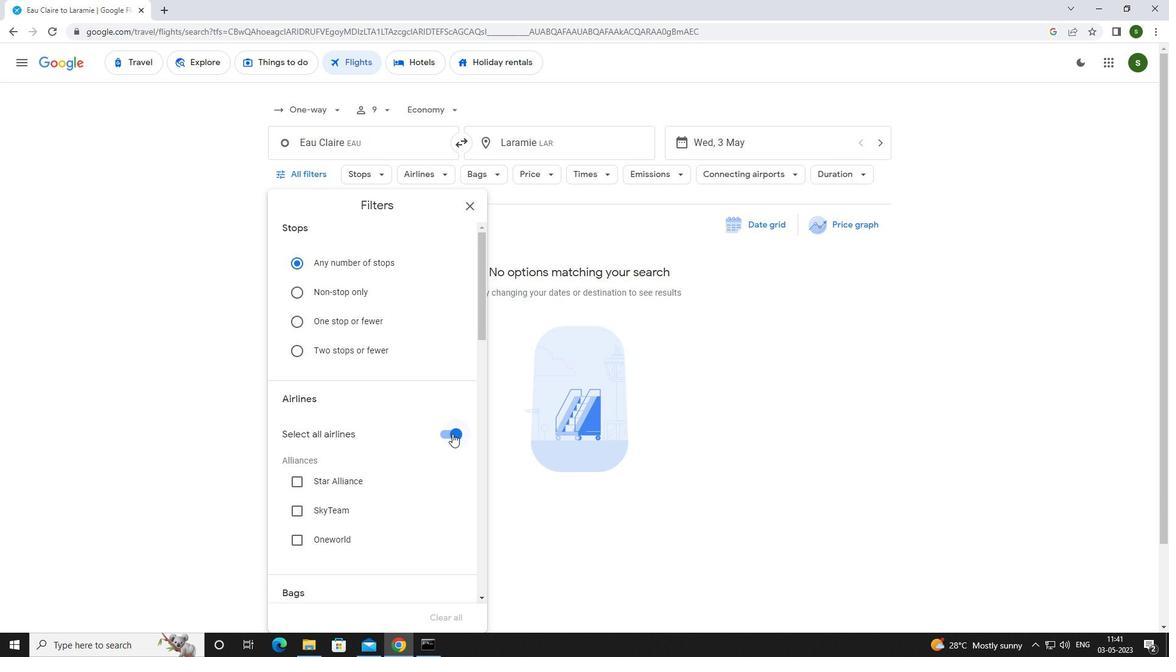 
Action: Mouse moved to (450, 425)
Screenshot: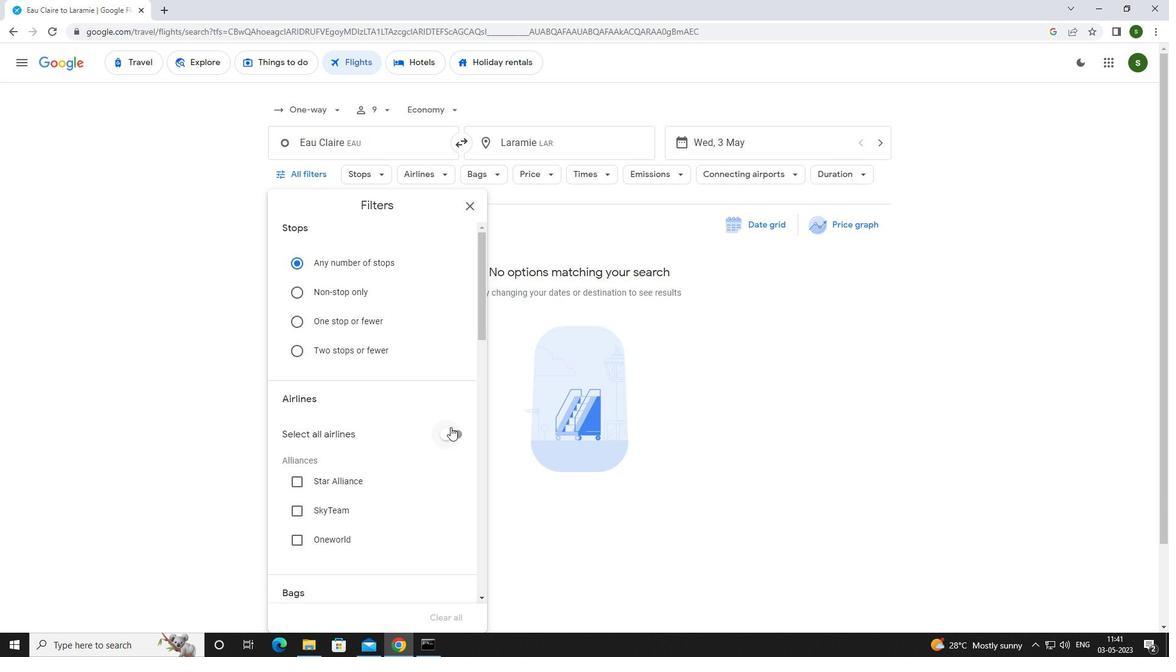 
Action: Mouse scrolled (450, 425) with delta (0, 0)
Screenshot: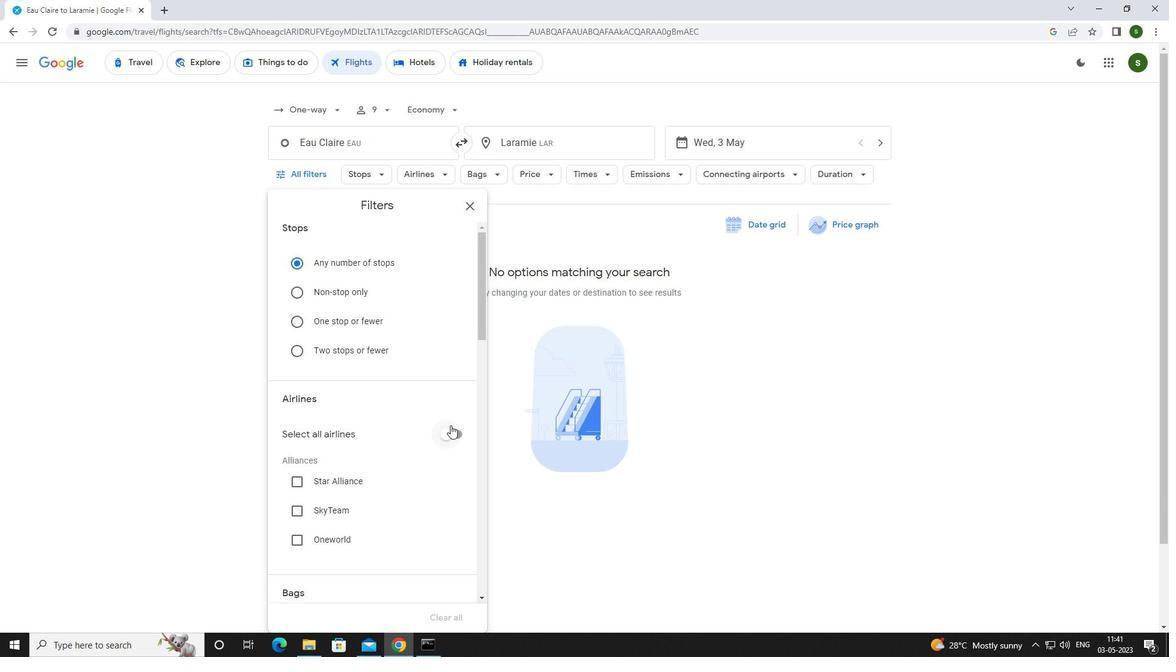 
Action: Mouse moved to (450, 422)
Screenshot: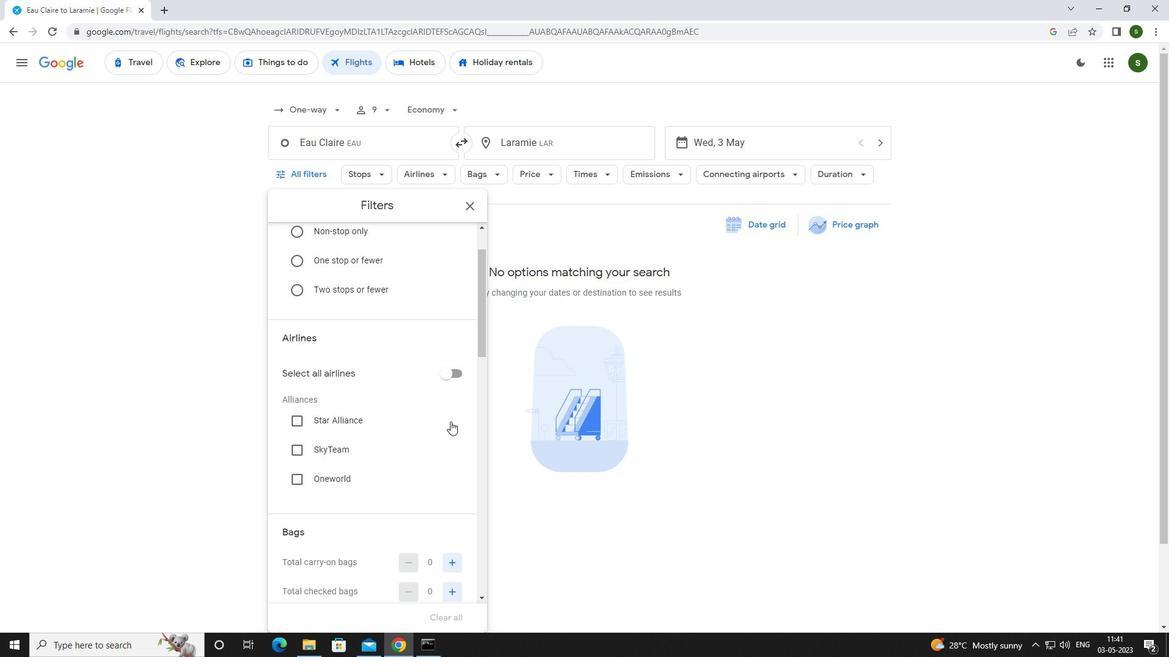 
Action: Mouse scrolled (450, 421) with delta (0, 0)
Screenshot: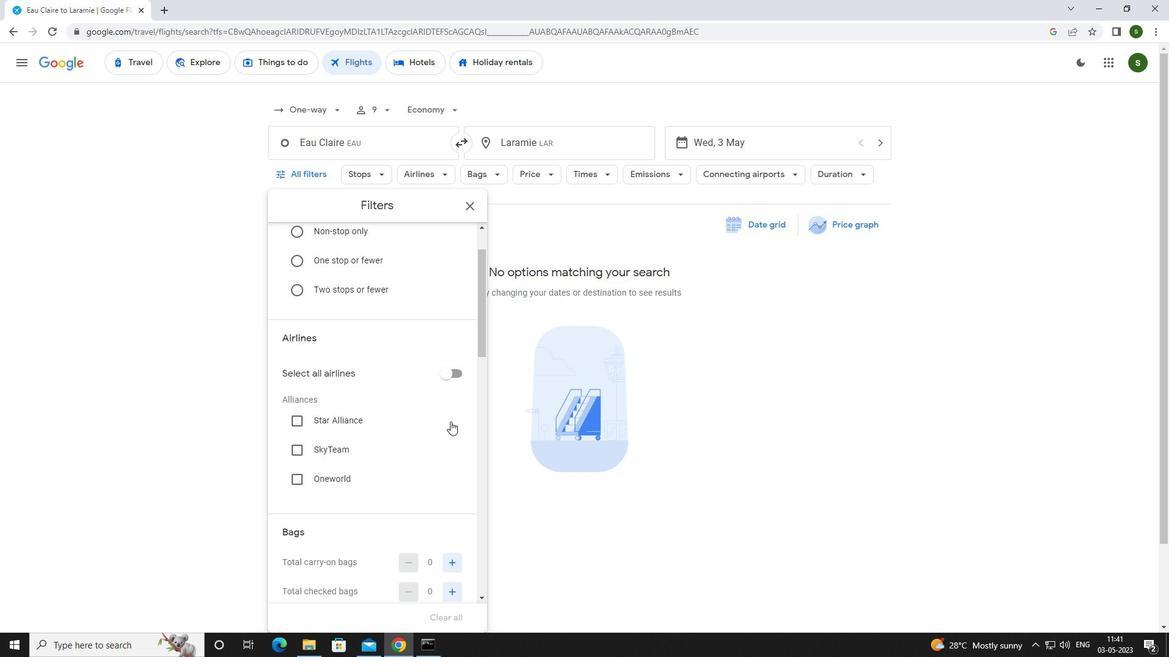 
Action: Mouse scrolled (450, 421) with delta (0, 0)
Screenshot: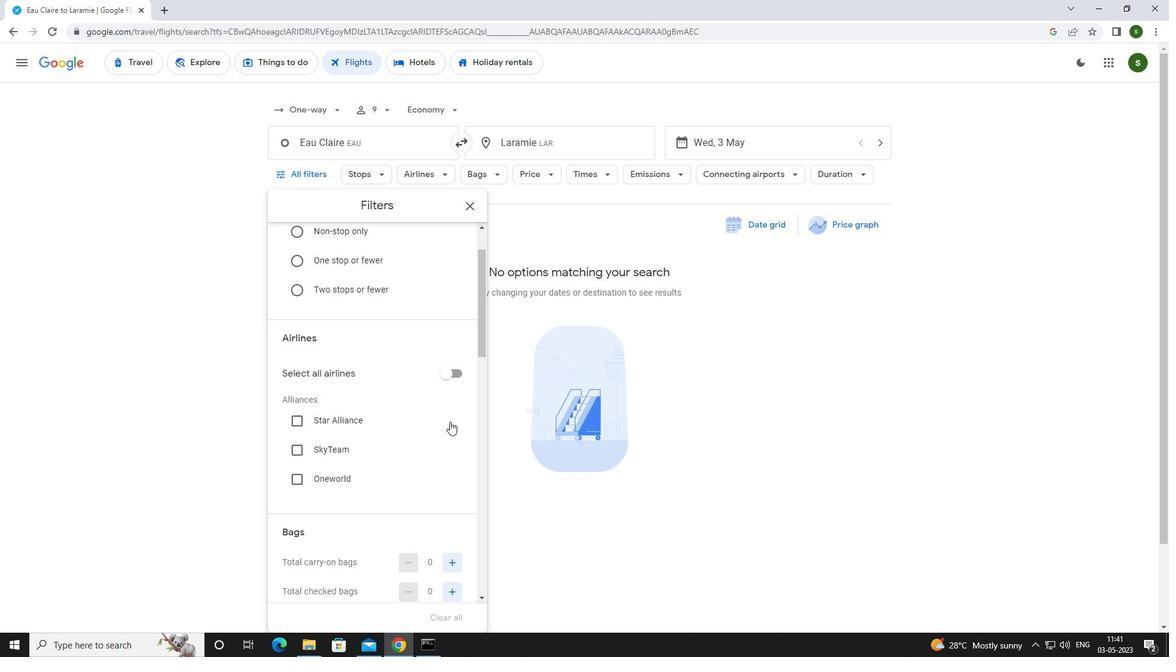 
Action: Mouse moved to (448, 462)
Screenshot: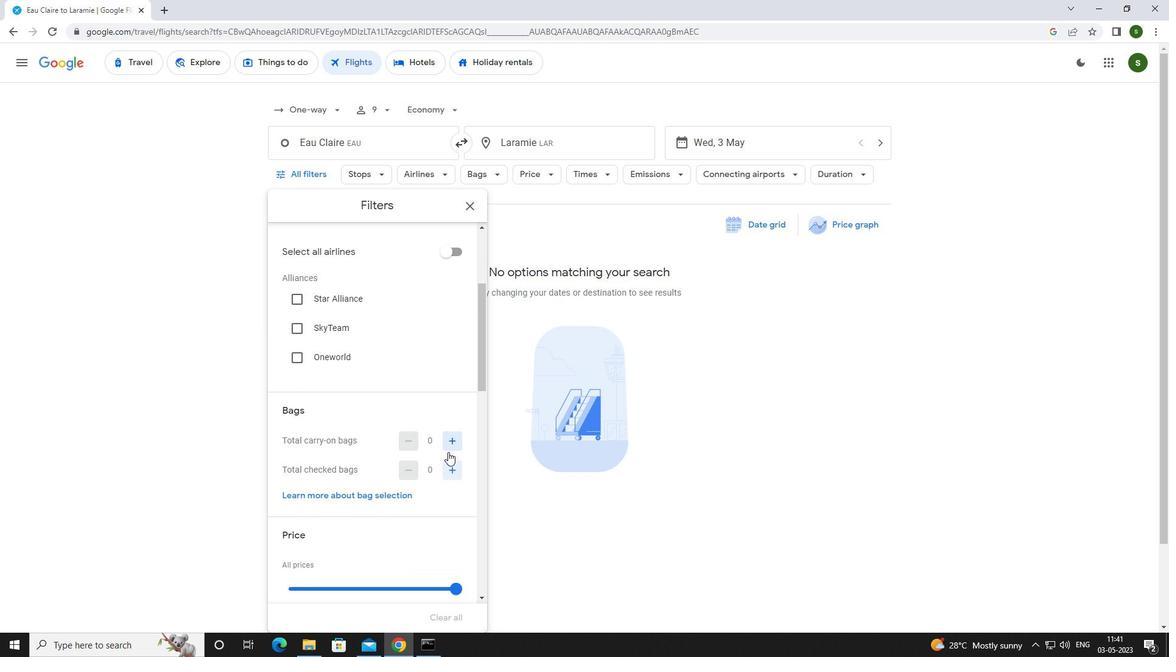 
Action: Mouse pressed left at (448, 462)
Screenshot: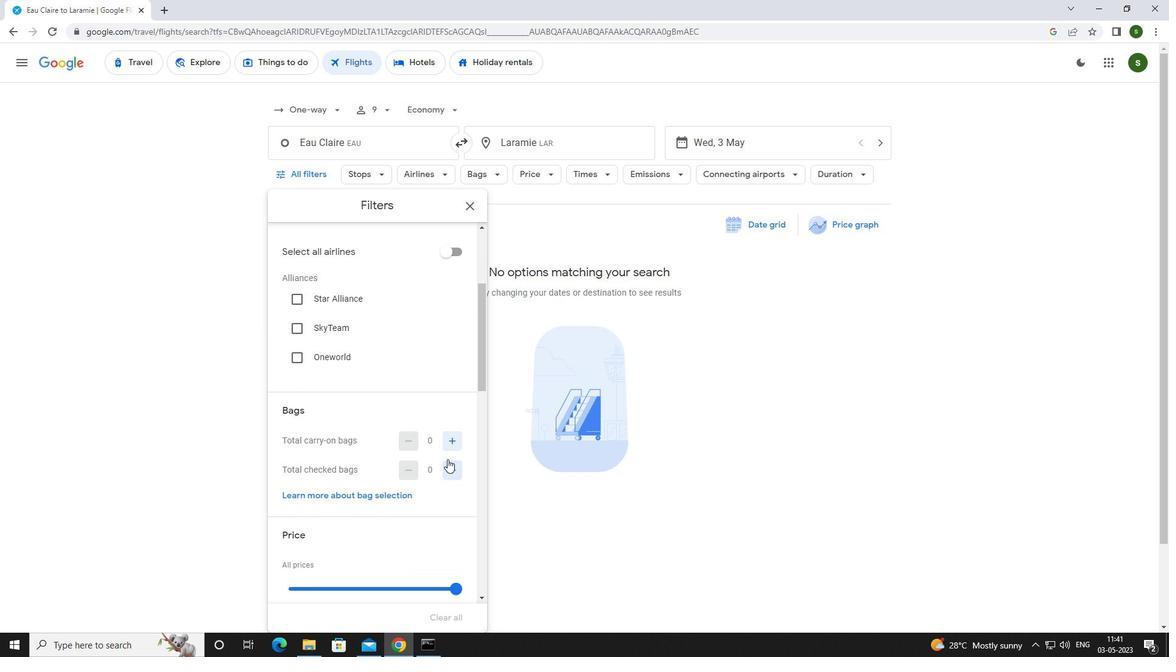 
Action: Mouse pressed left at (448, 462)
Screenshot: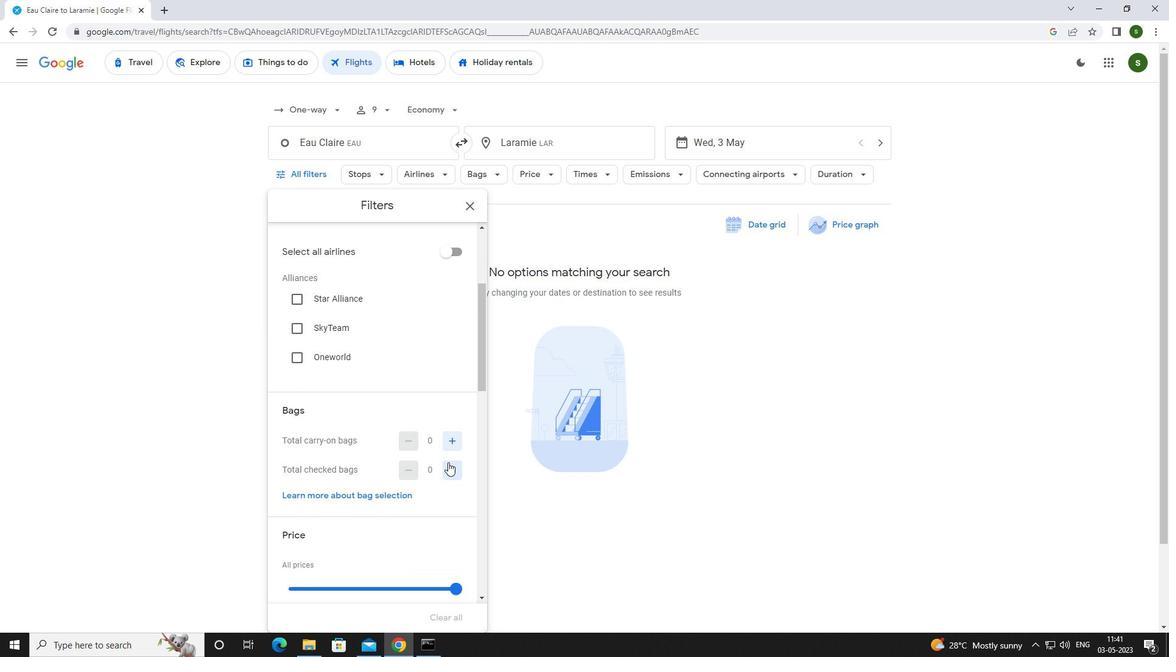 
Action: Mouse scrolled (448, 462) with delta (0, 0)
Screenshot: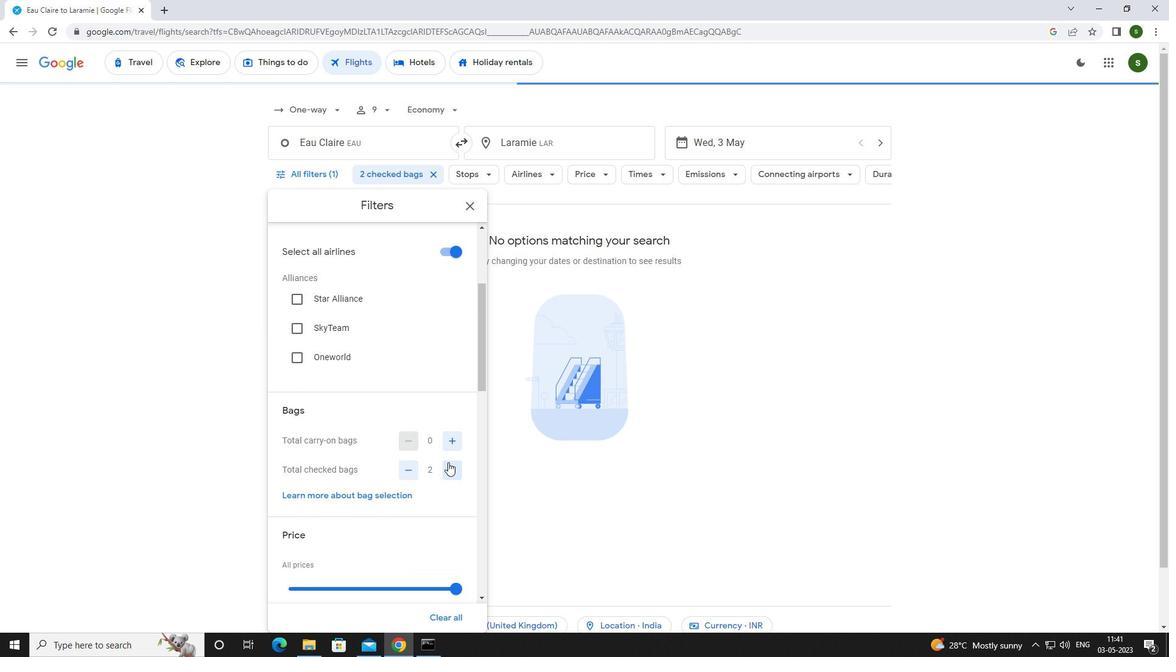 
Action: Mouse scrolled (448, 462) with delta (0, 0)
Screenshot: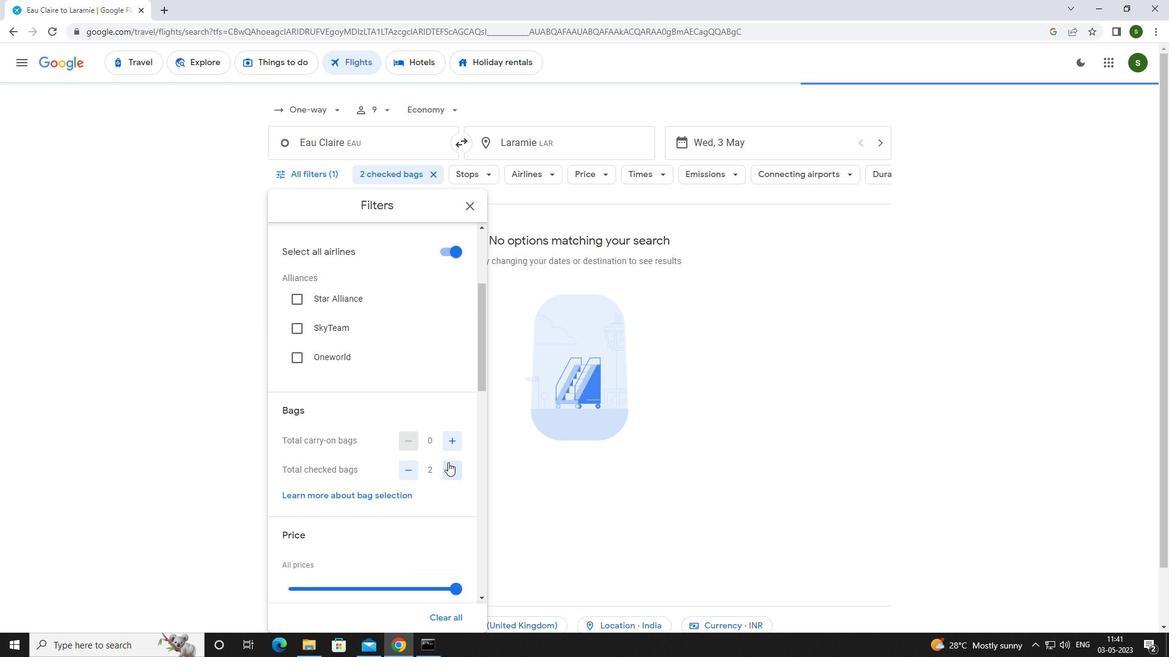 
Action: Mouse moved to (450, 464)
Screenshot: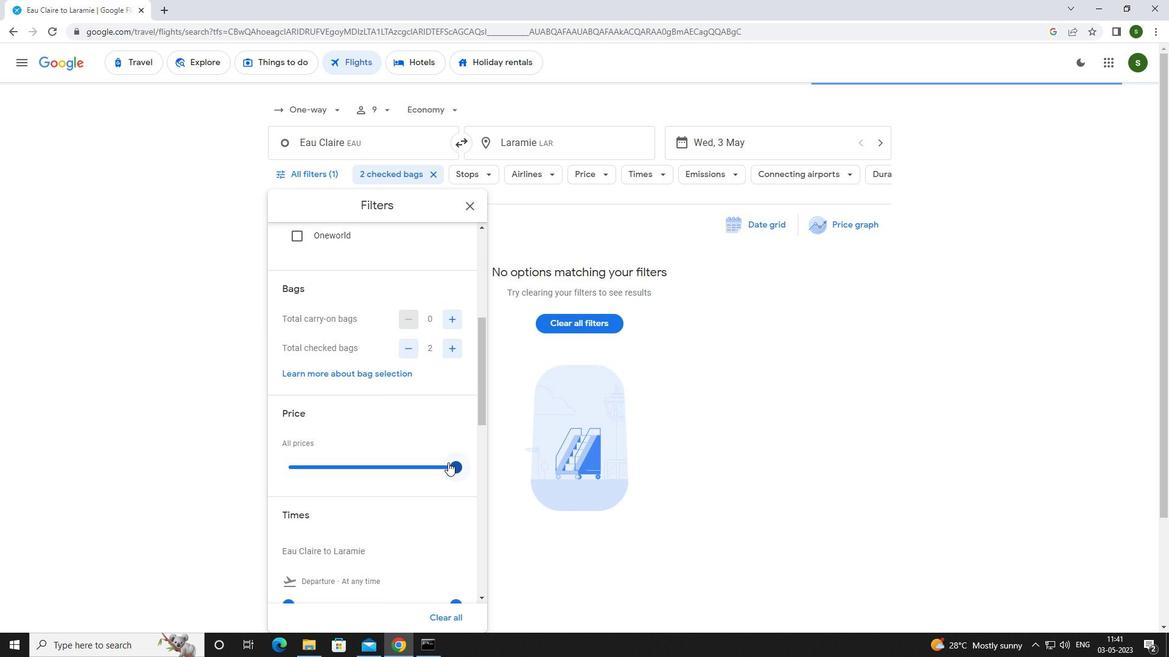
Action: Mouse pressed left at (450, 464)
Screenshot: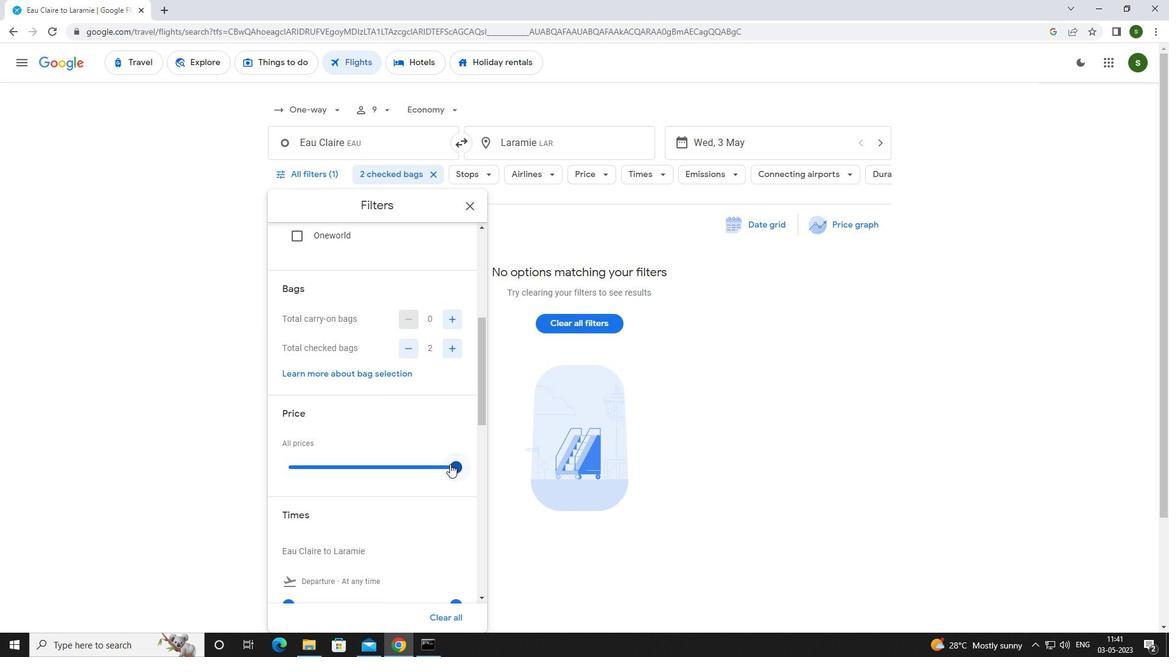 
Action: Mouse scrolled (450, 464) with delta (0, 0)
Screenshot: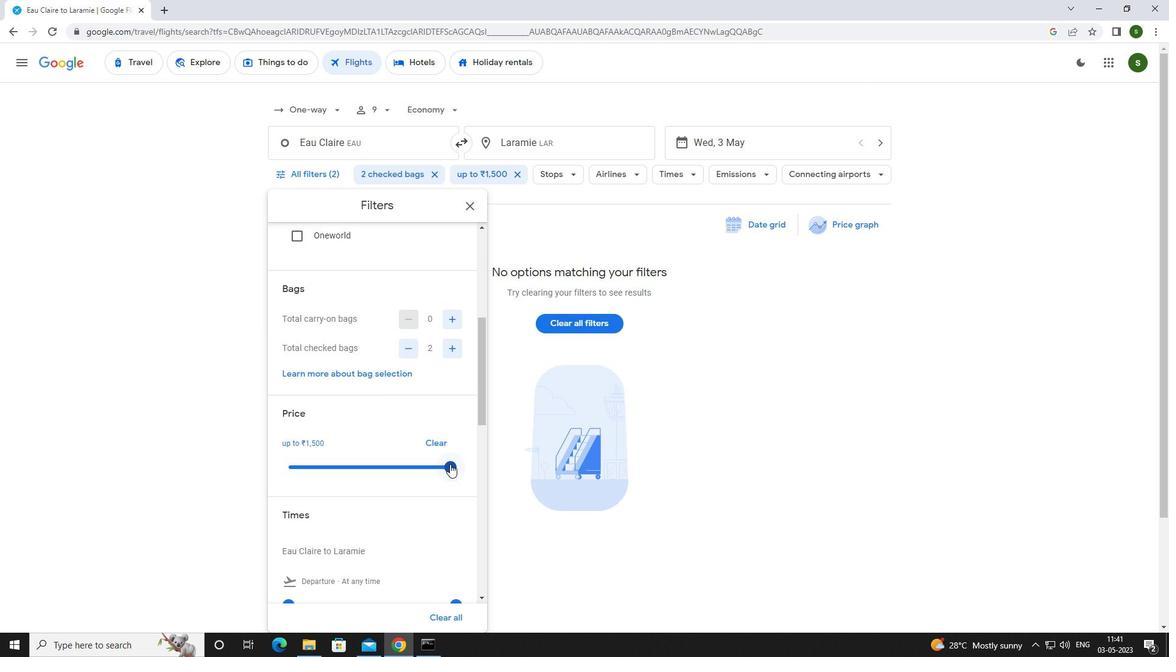 
Action: Mouse scrolled (450, 464) with delta (0, 0)
Screenshot: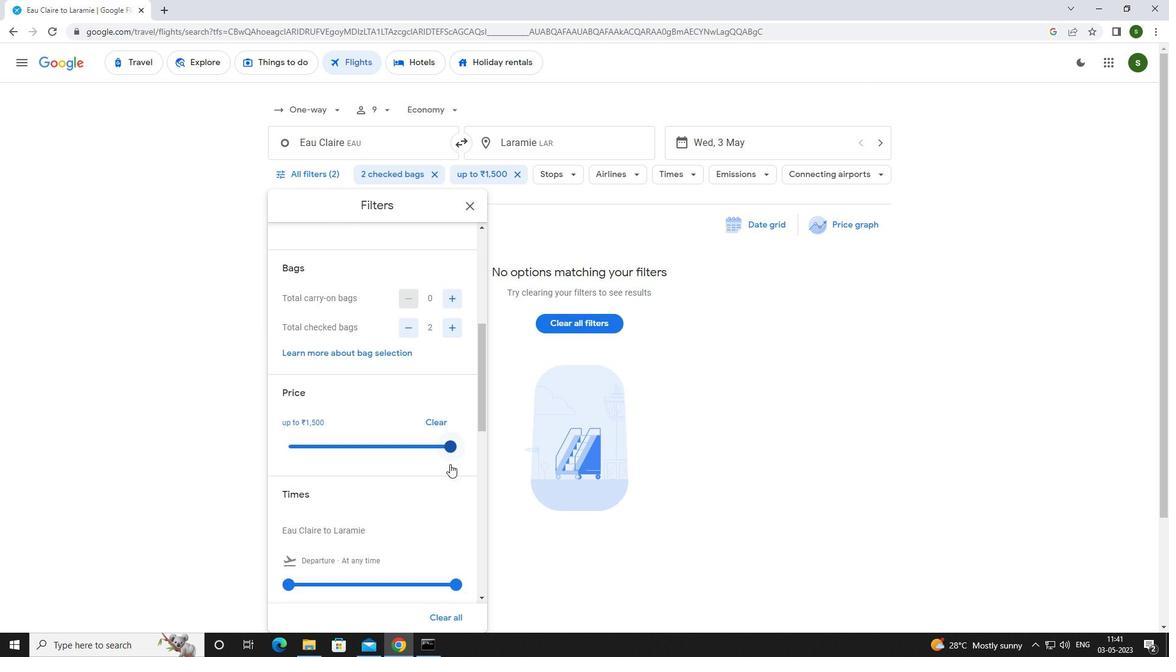 
Action: Mouse moved to (285, 483)
Screenshot: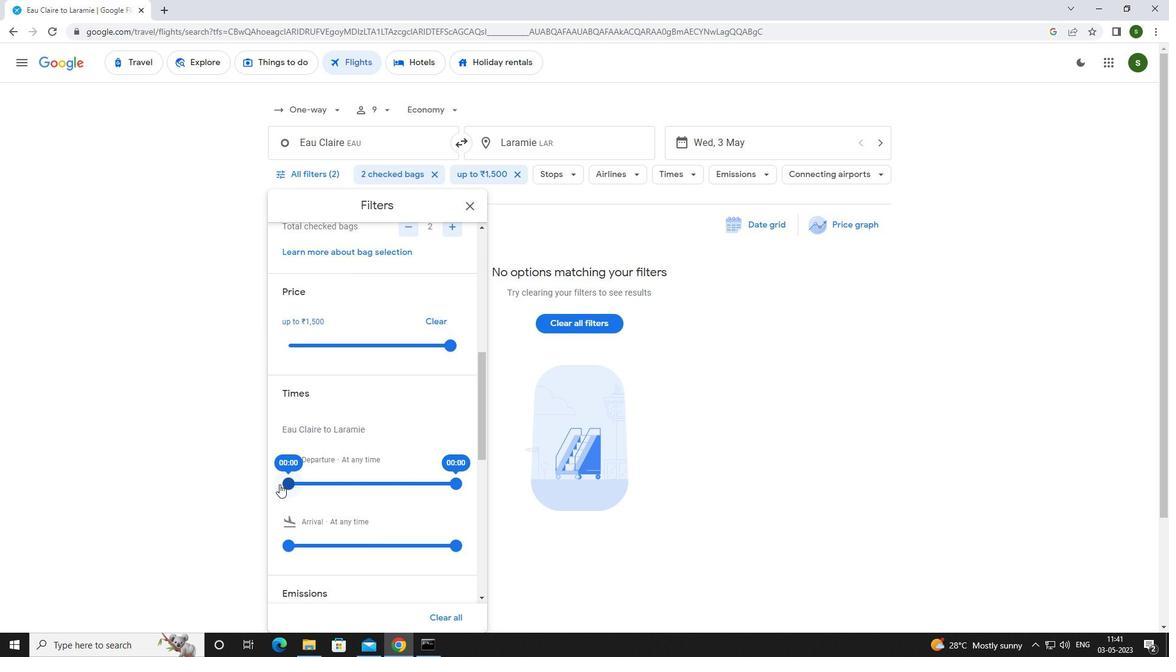 
Action: Mouse pressed left at (285, 483)
Screenshot: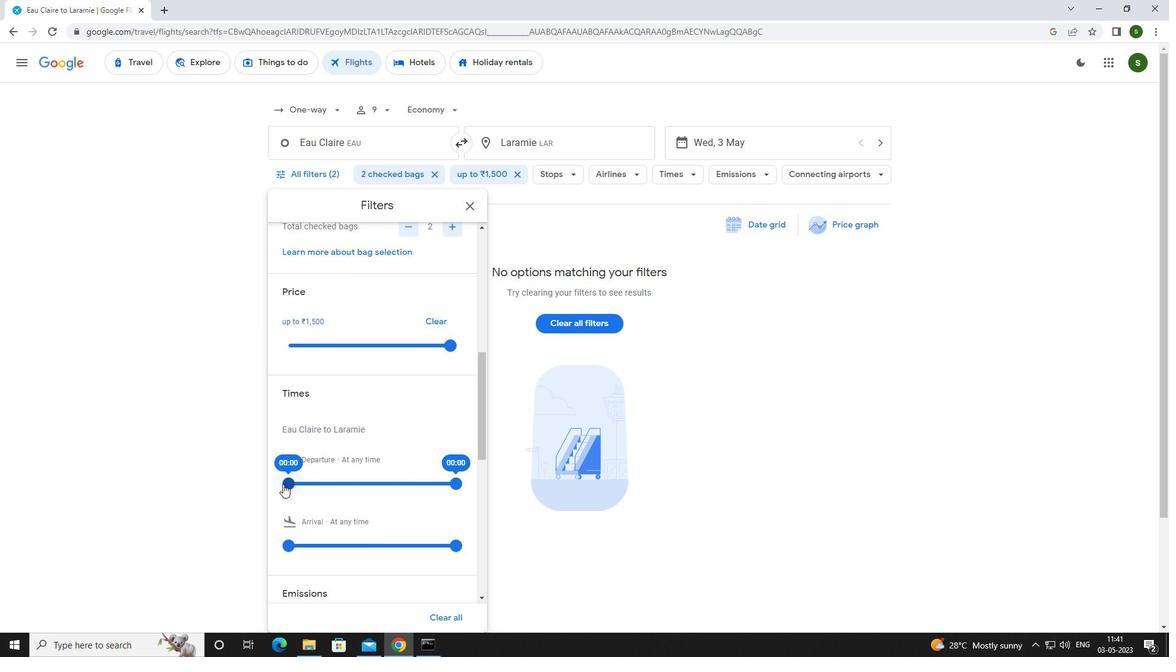 
Action: Mouse moved to (419, 481)
Screenshot: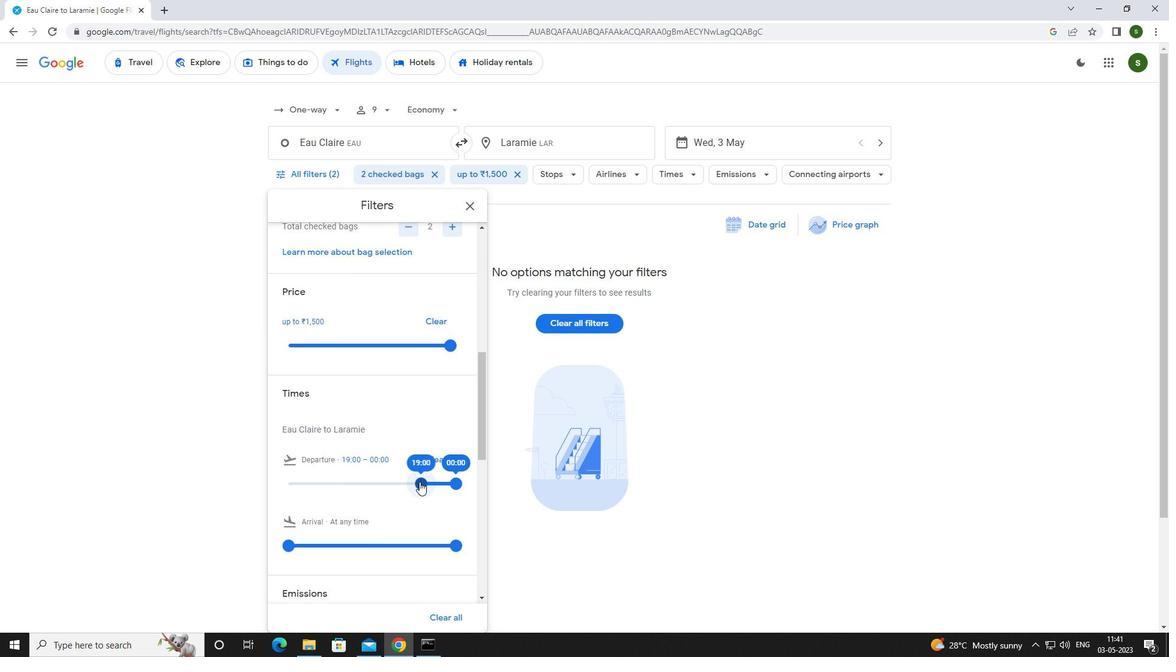 
Action: Mouse scrolled (419, 480) with delta (0, 0)
Screenshot: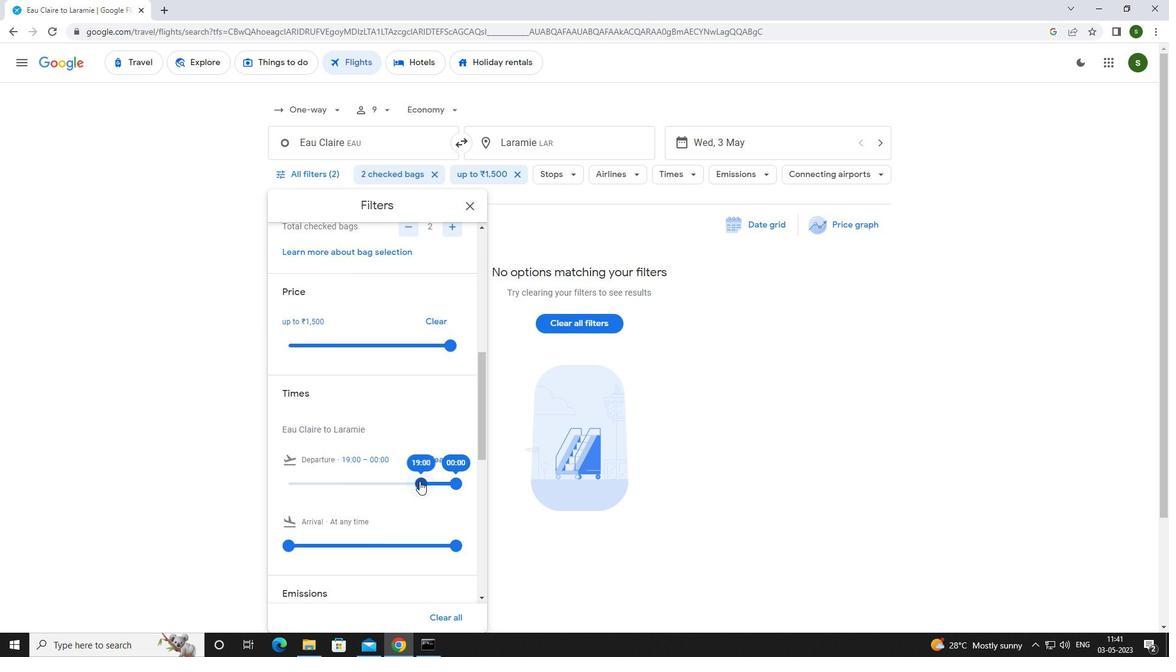 
Action: Mouse scrolled (419, 480) with delta (0, 0)
Screenshot: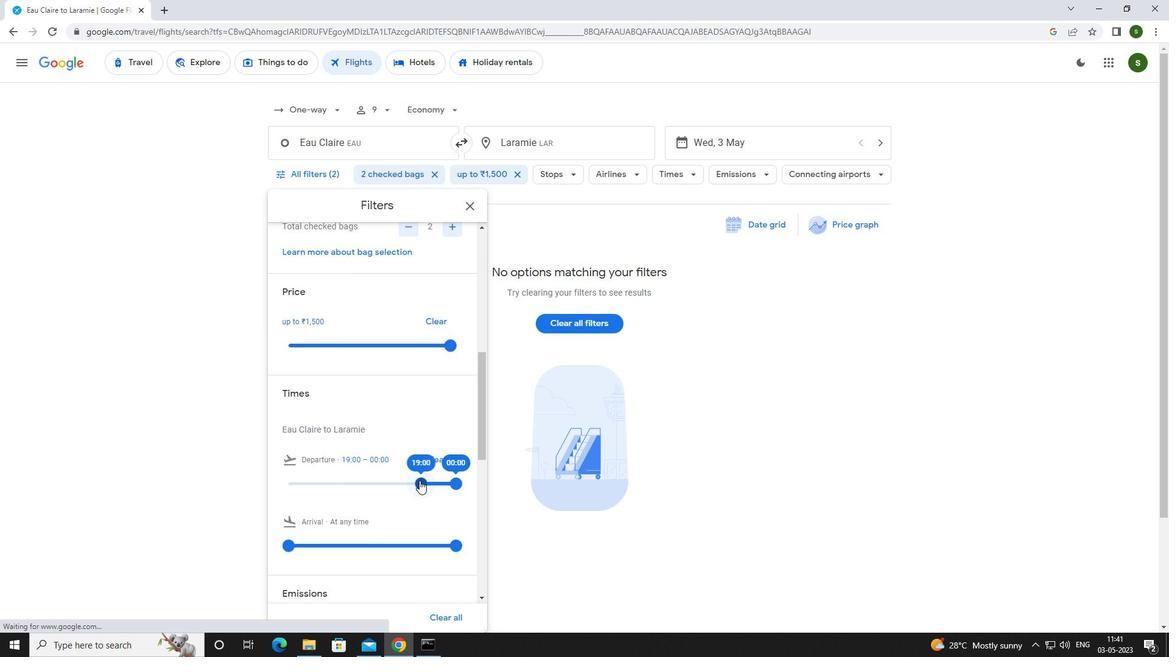 
Action: Mouse scrolled (419, 480) with delta (0, 0)
Screenshot: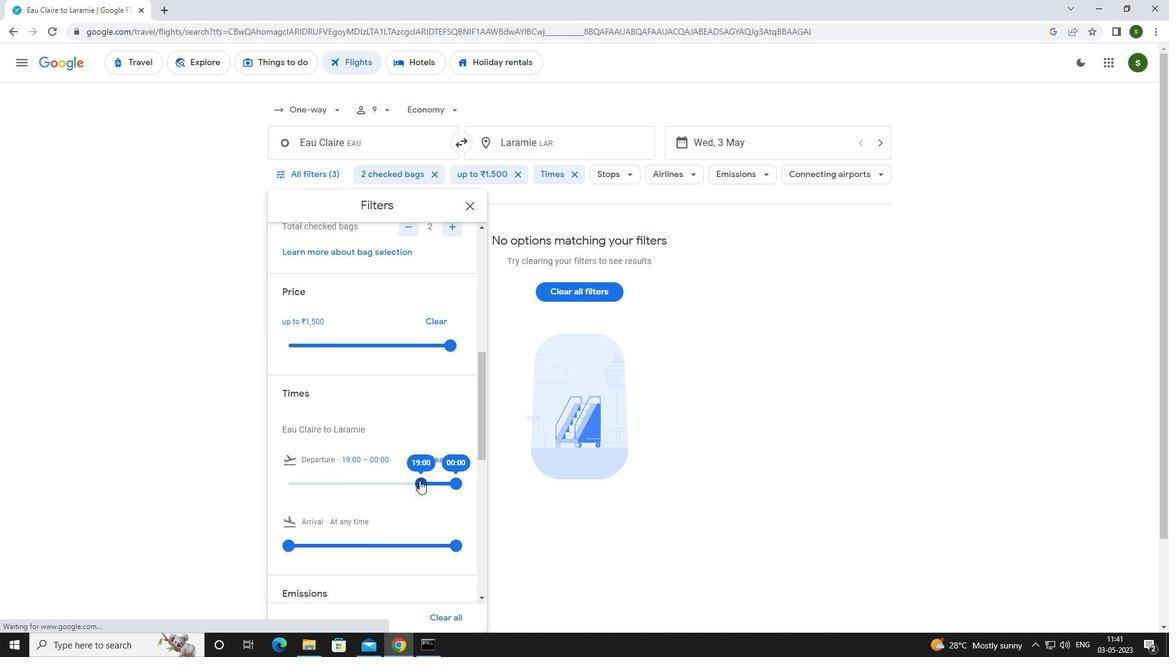 
Action: Mouse moved to (324, 473)
Screenshot: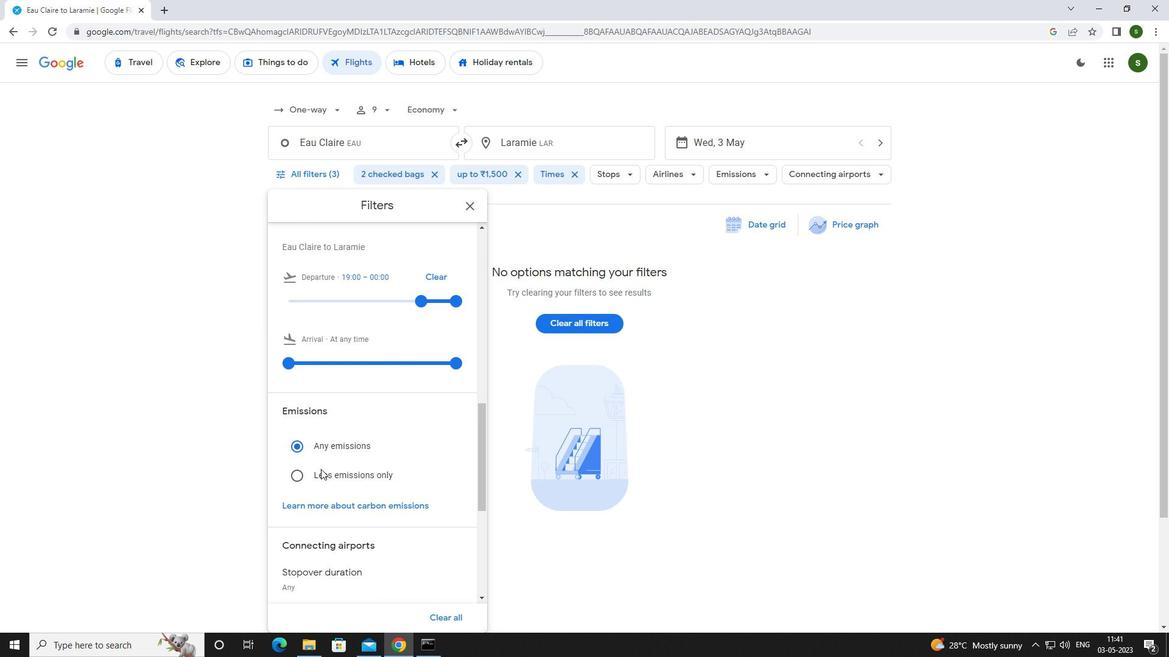 
Action: Mouse pressed left at (324, 473)
Screenshot: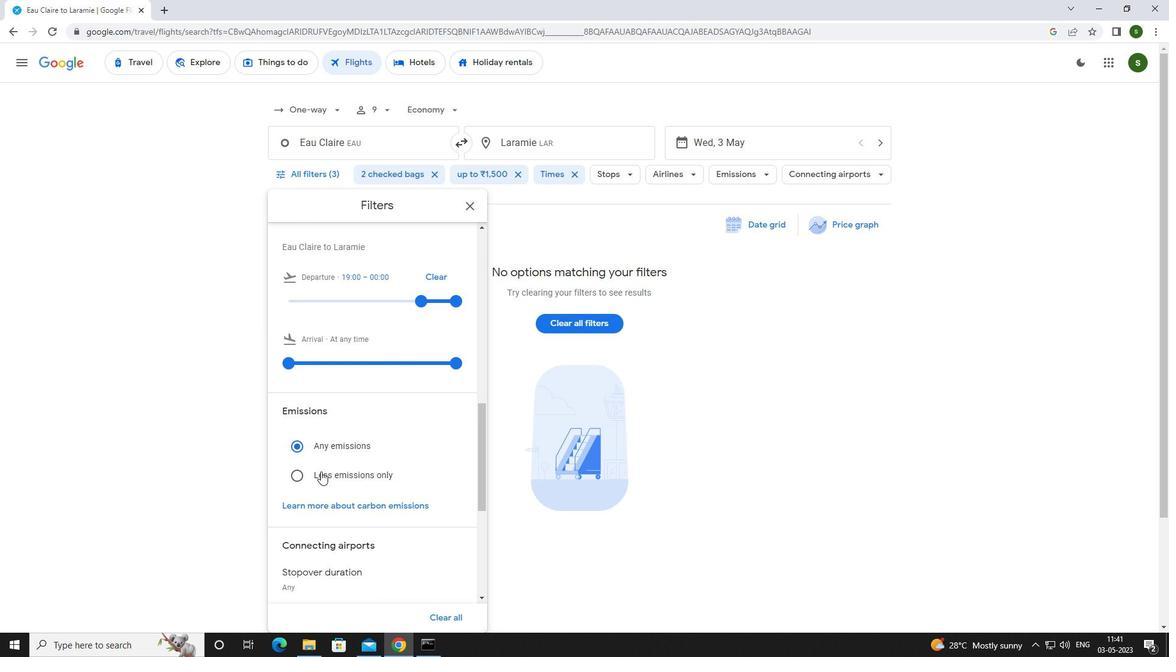 
Action: Mouse moved to (694, 434)
Screenshot: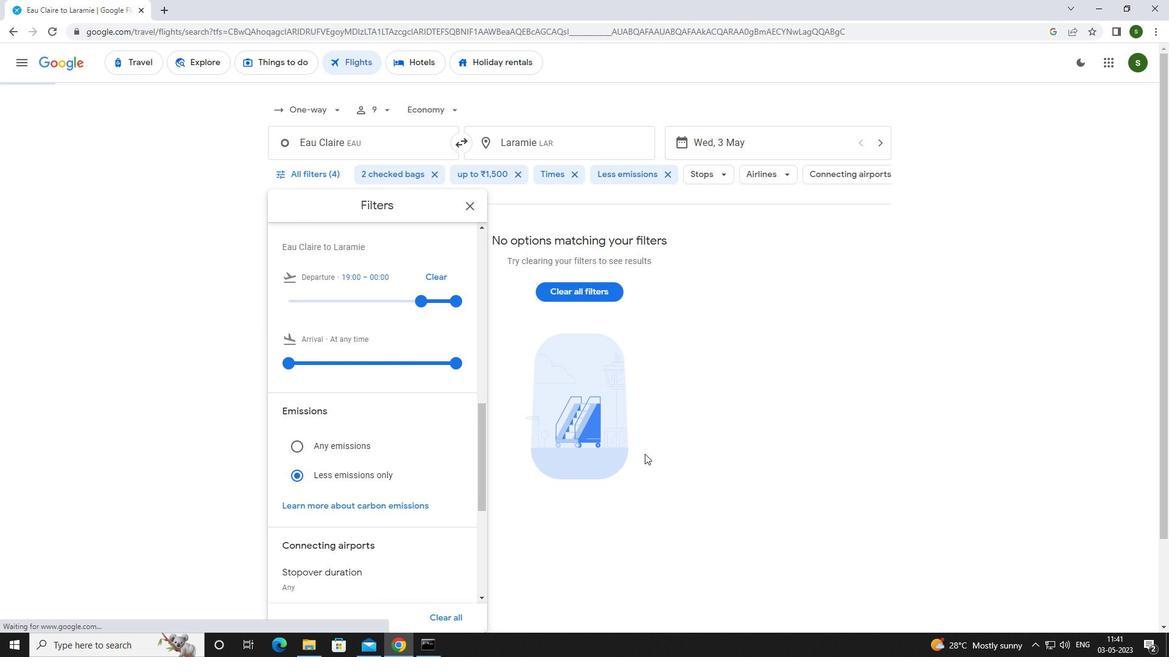 
Action: Mouse pressed left at (694, 434)
Screenshot: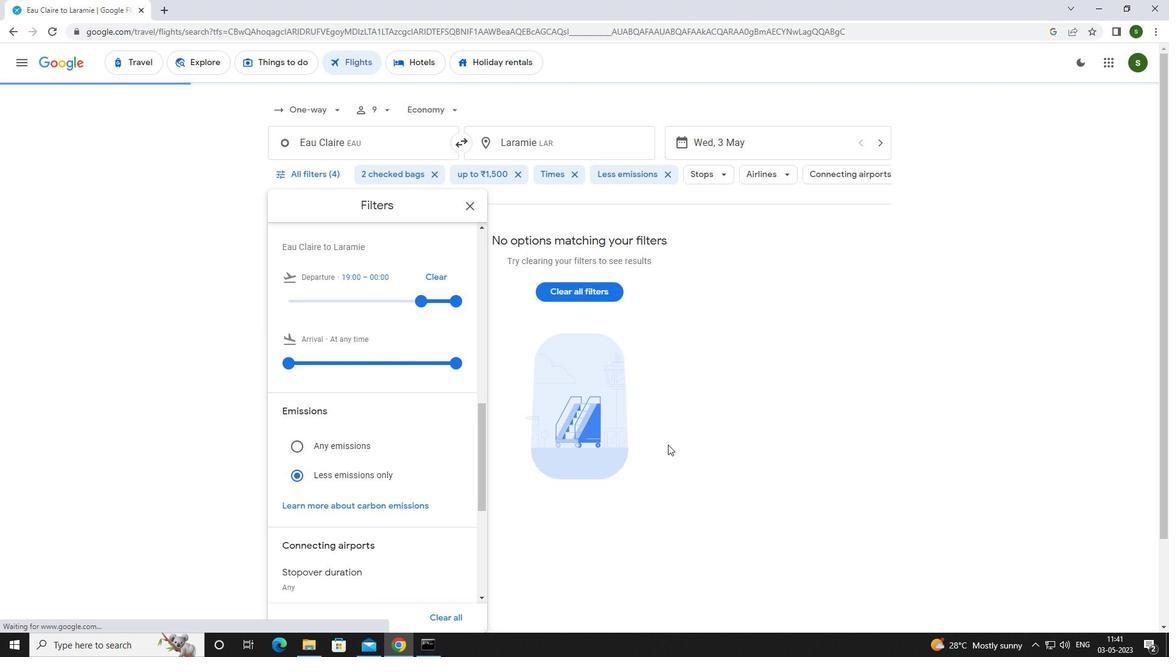 
